 Task: Toggle the show progress.
Action: Mouse moved to (6, 518)
Screenshot: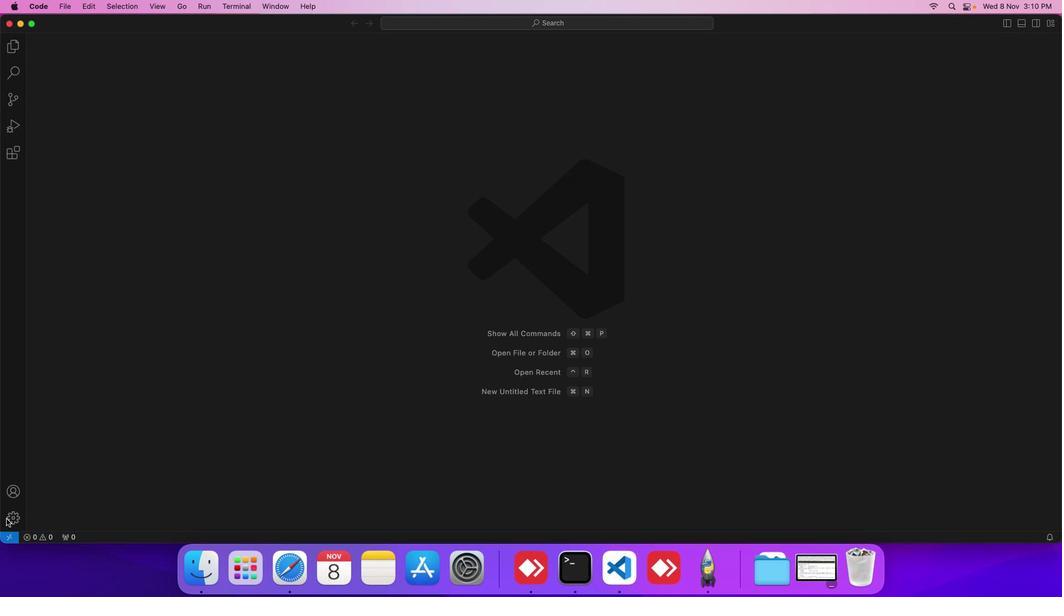 
Action: Mouse pressed left at (6, 518)
Screenshot: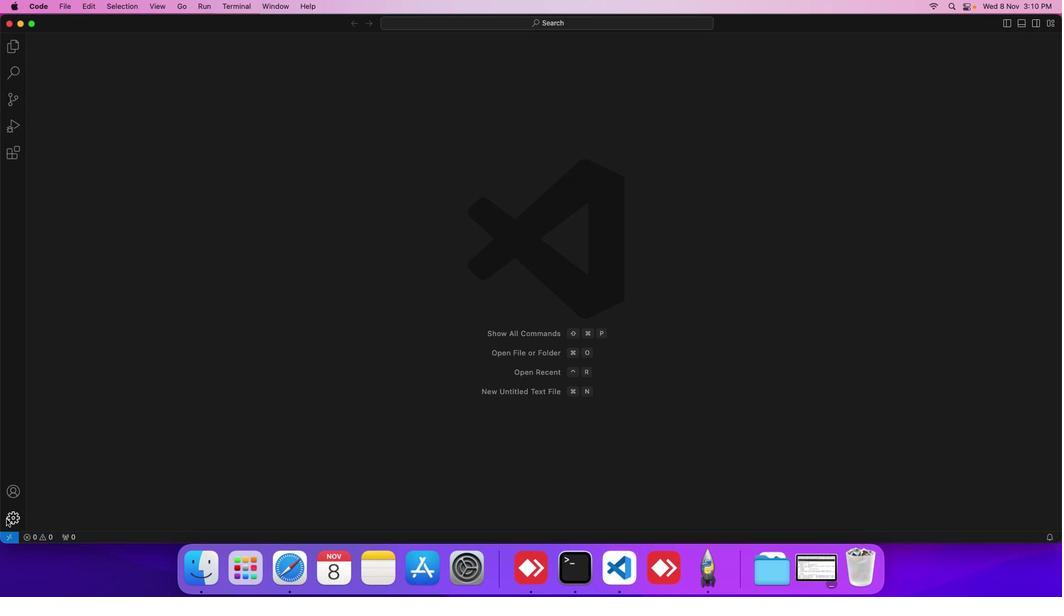 
Action: Mouse moved to (88, 426)
Screenshot: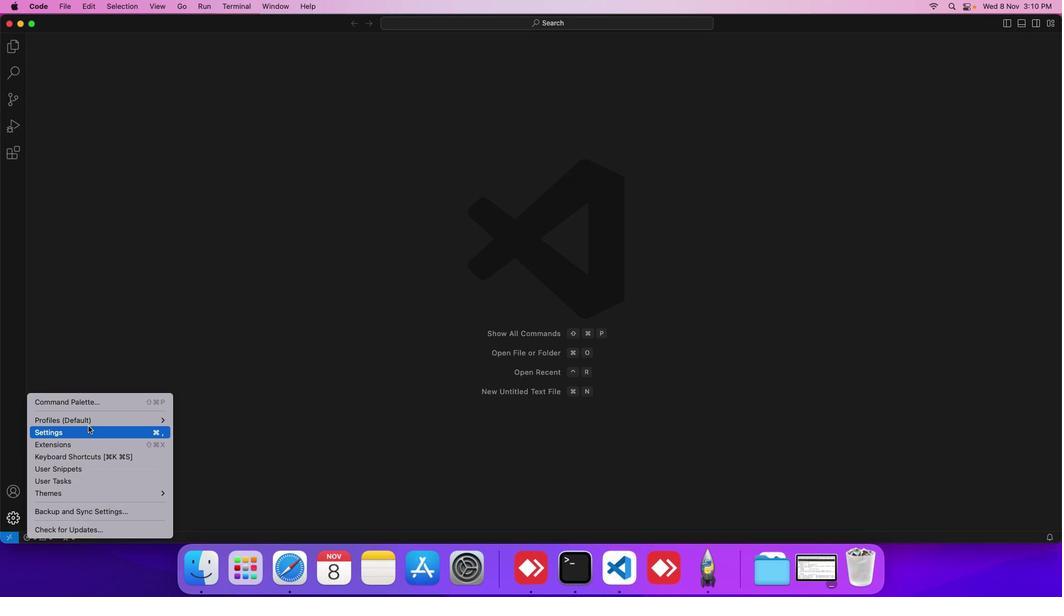
Action: Mouse pressed left at (88, 426)
Screenshot: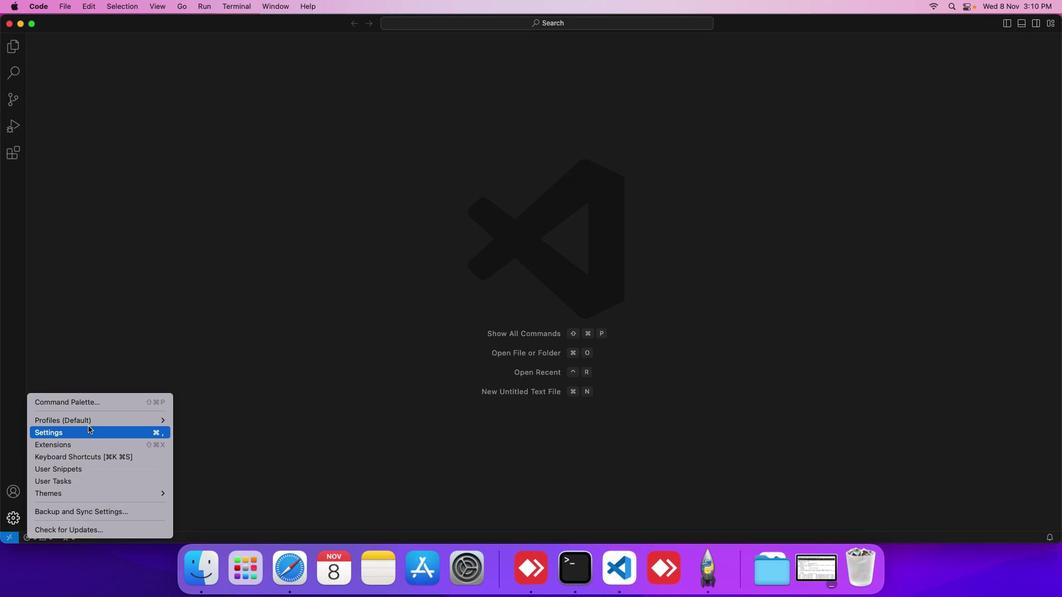 
Action: Mouse moved to (246, 199)
Screenshot: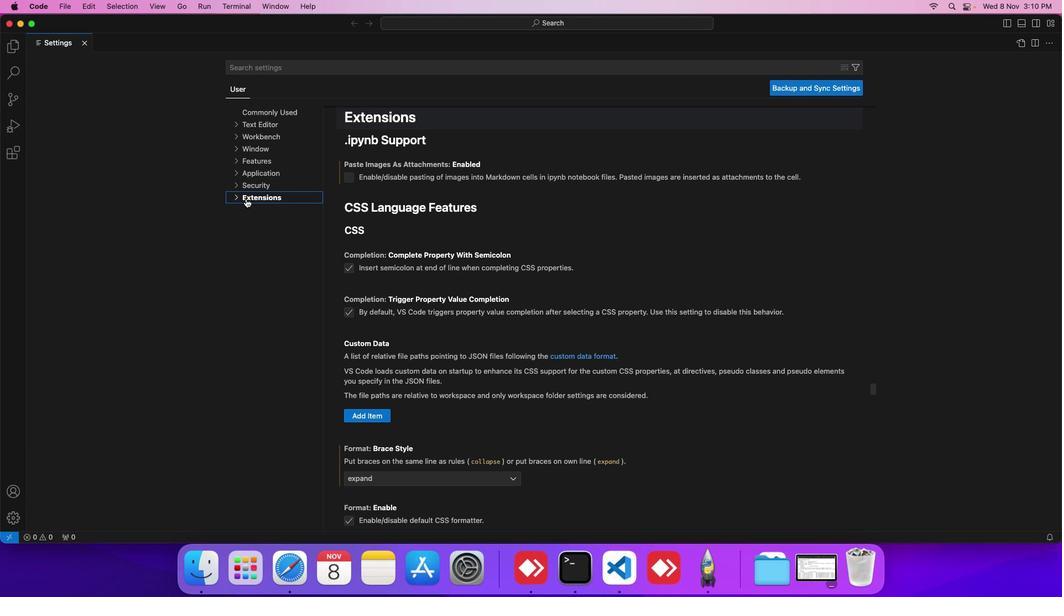 
Action: Mouse pressed left at (246, 199)
Screenshot: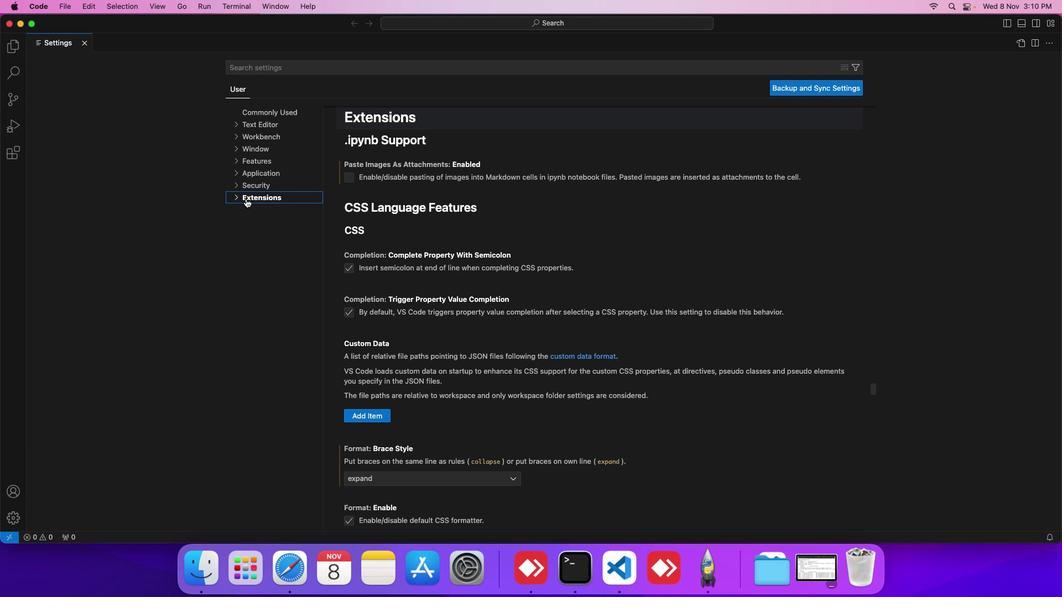 
Action: Mouse moved to (252, 247)
Screenshot: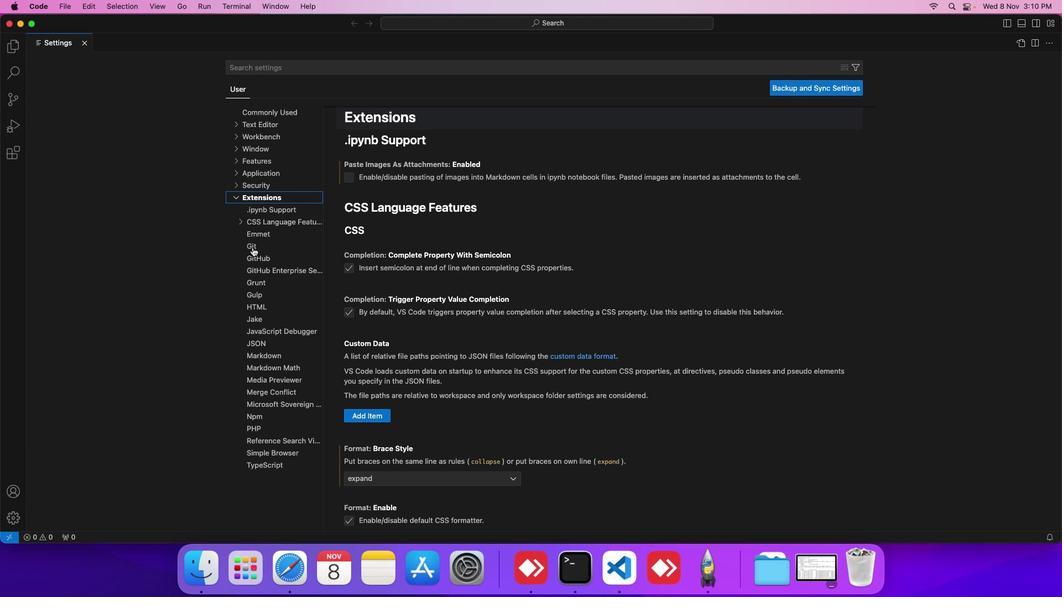 
Action: Mouse pressed left at (252, 247)
Screenshot: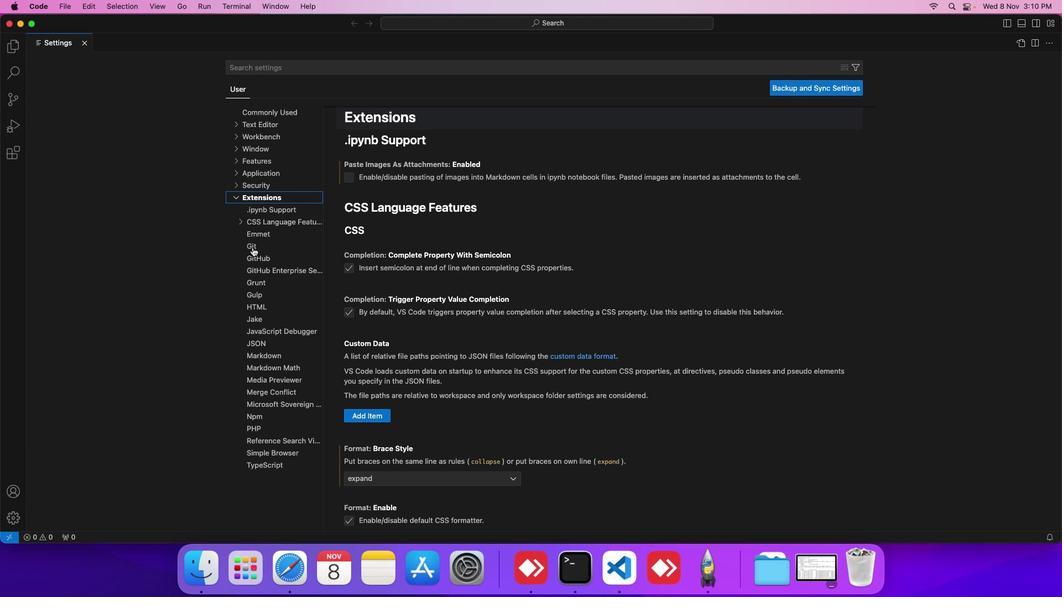 
Action: Mouse moved to (344, 344)
Screenshot: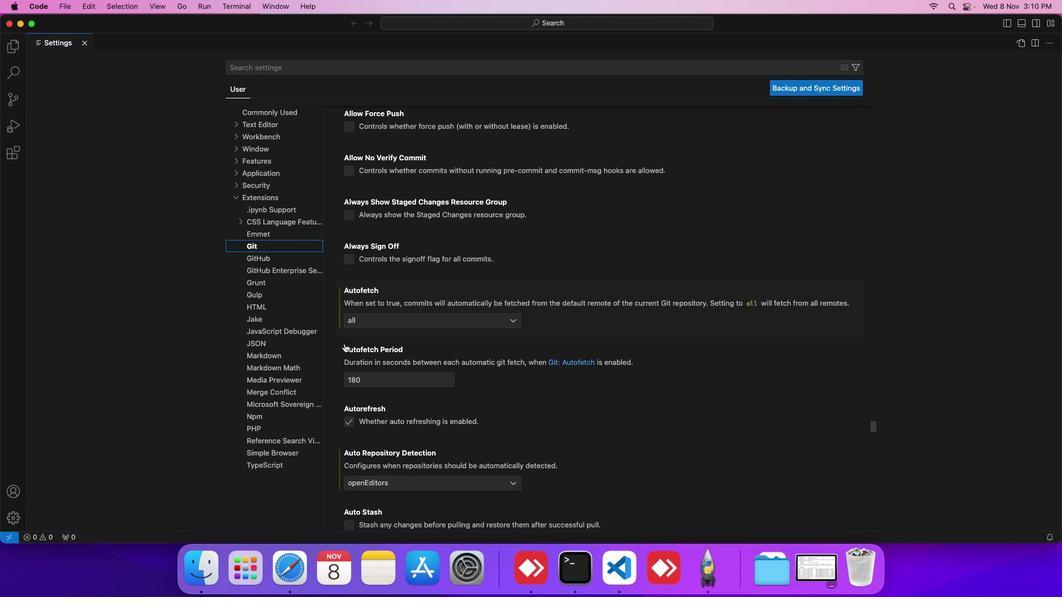 
Action: Mouse scrolled (344, 344) with delta (0, 0)
Screenshot: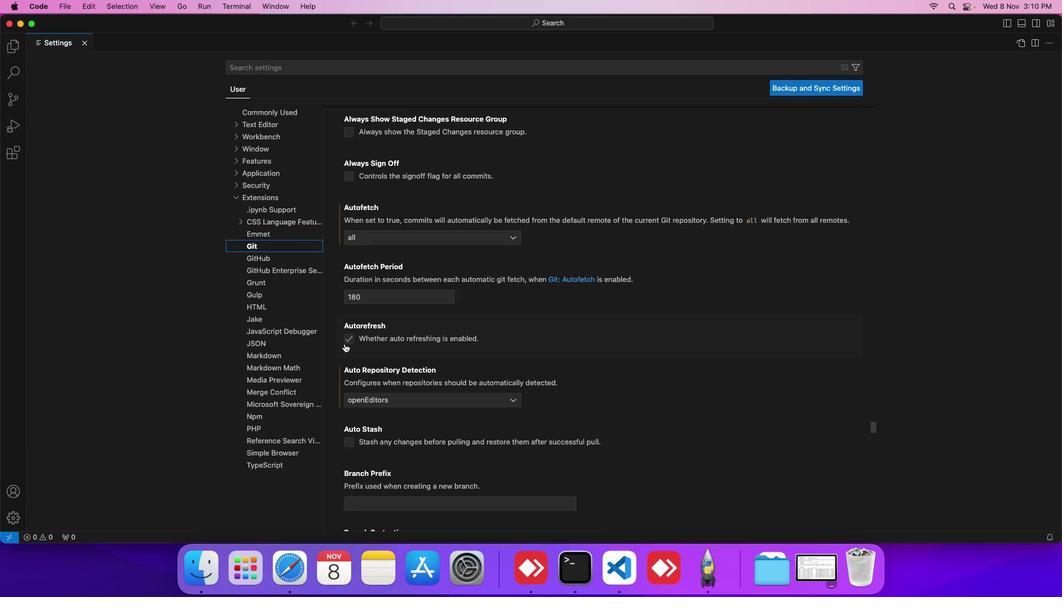 
Action: Mouse scrolled (344, 344) with delta (0, 0)
Screenshot: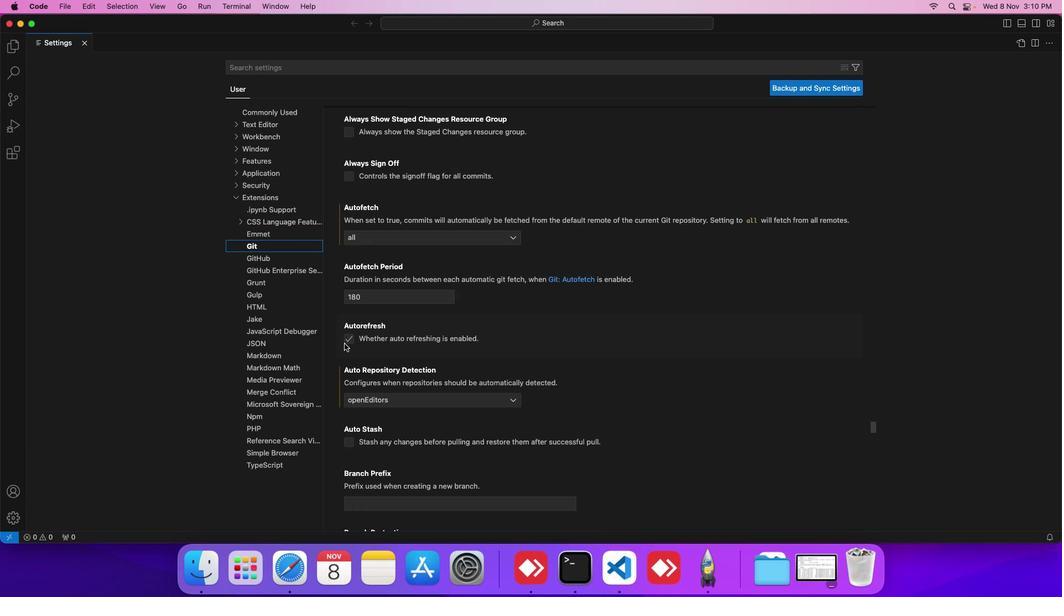 
Action: Mouse scrolled (344, 344) with delta (0, -1)
Screenshot: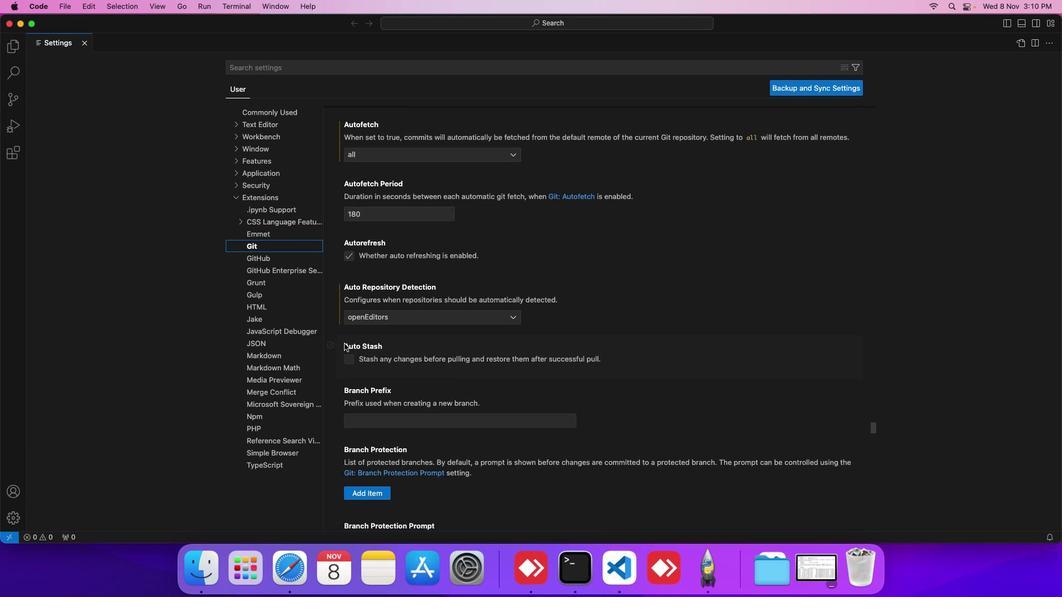 
Action: Mouse scrolled (344, 344) with delta (0, -1)
Screenshot: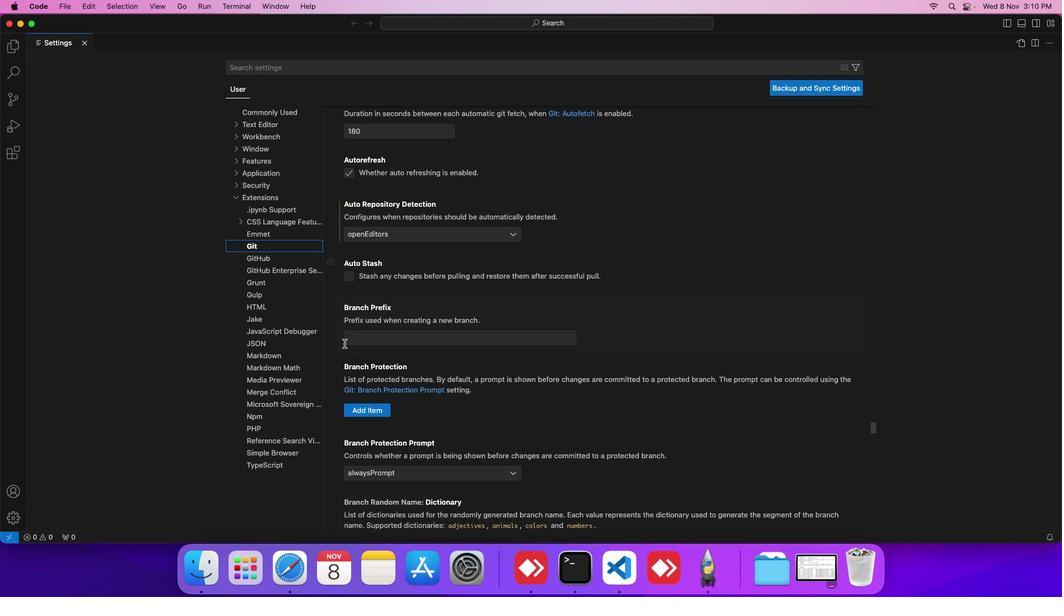 
Action: Mouse scrolled (344, 344) with delta (0, -1)
Screenshot: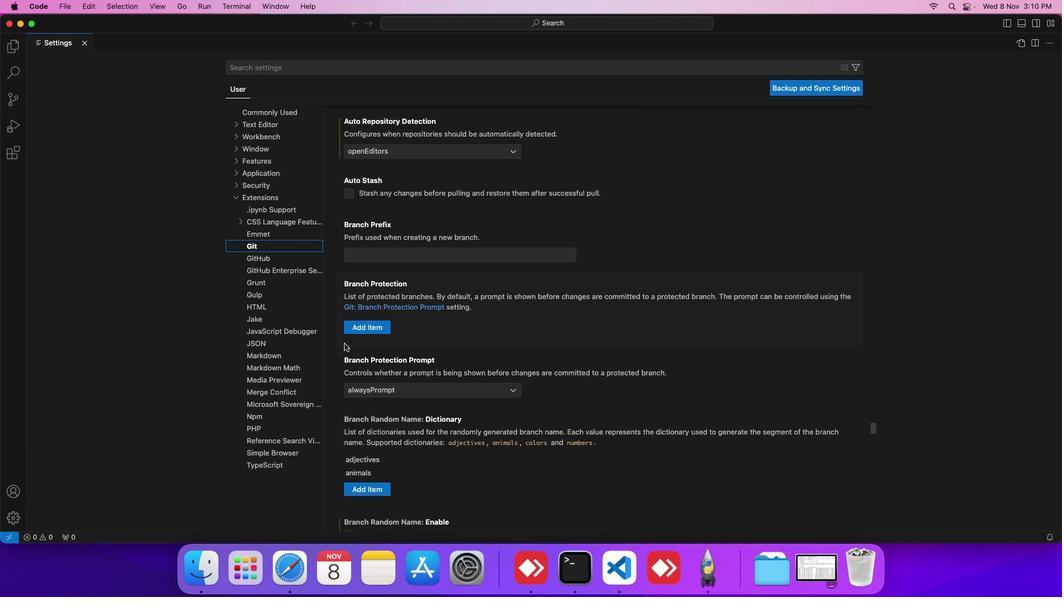 
Action: Mouse scrolled (344, 344) with delta (0, -1)
Screenshot: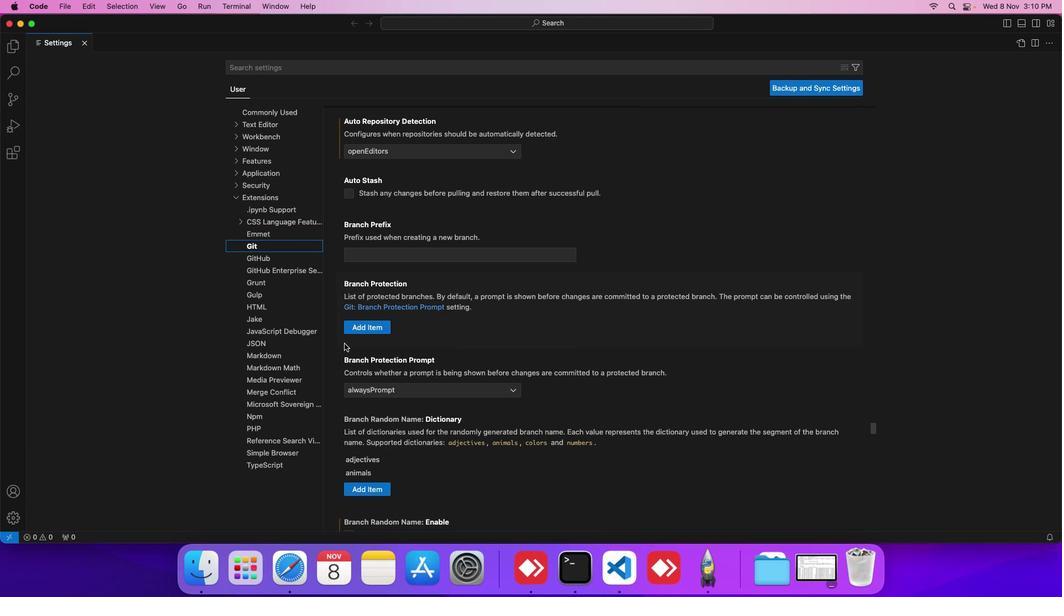 
Action: Mouse scrolled (344, 344) with delta (0, 0)
Screenshot: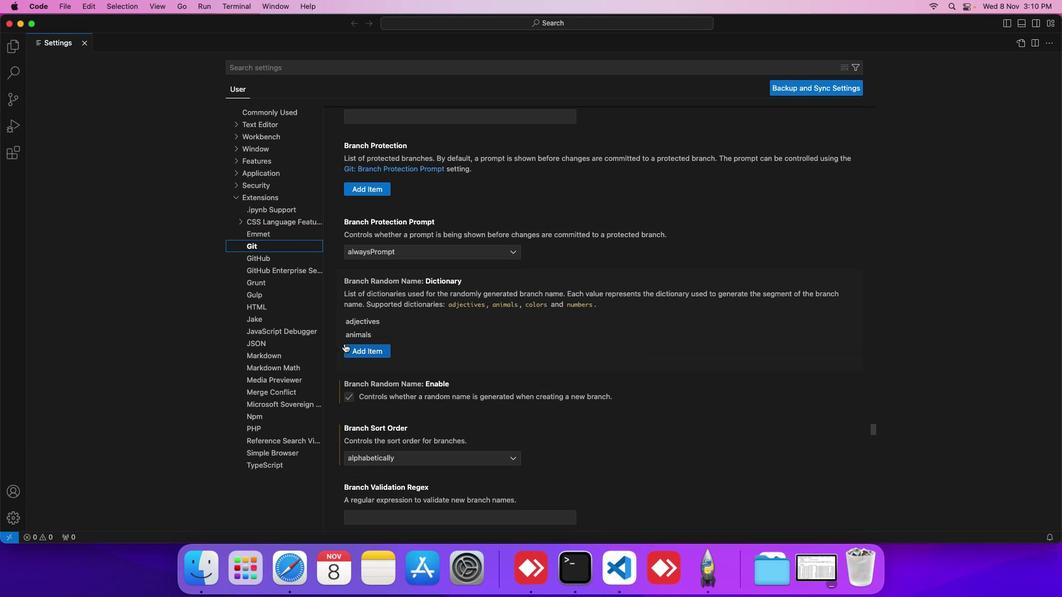 
Action: Mouse scrolled (344, 344) with delta (0, 0)
Screenshot: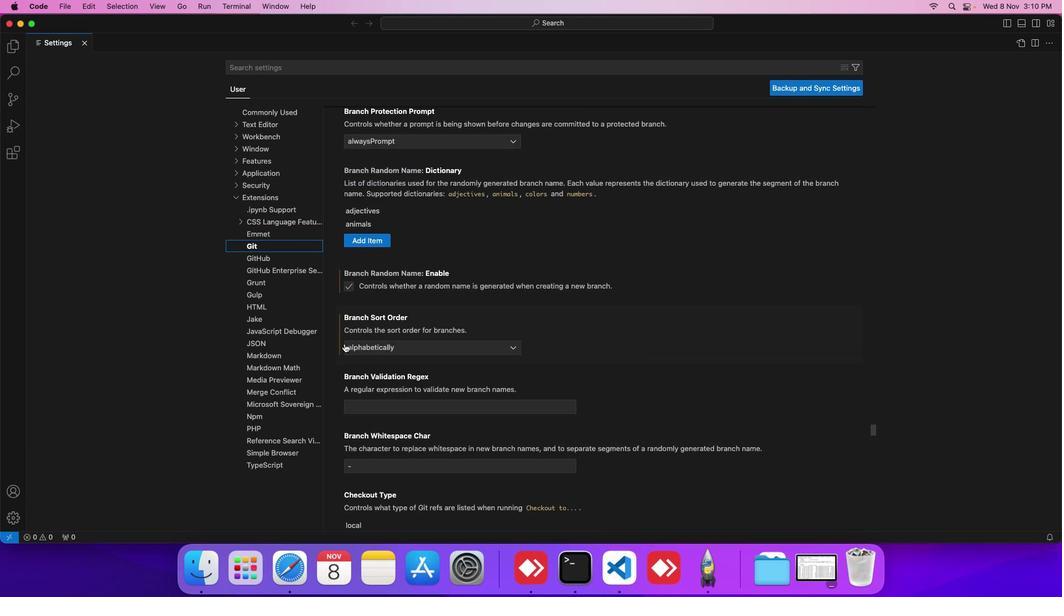 
Action: Mouse scrolled (344, 344) with delta (0, -1)
Screenshot: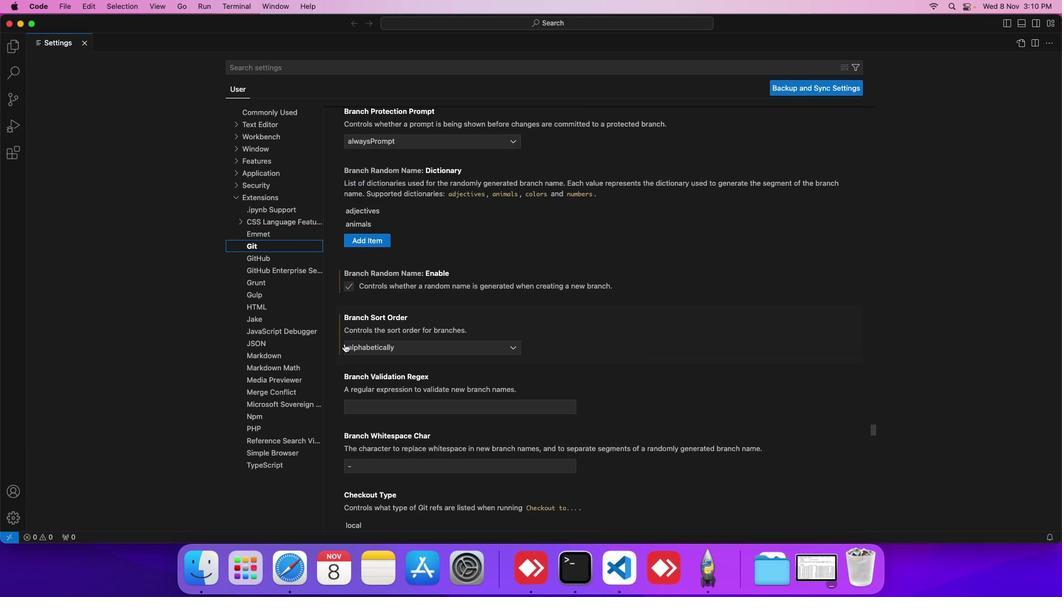 
Action: Mouse scrolled (344, 344) with delta (0, -2)
Screenshot: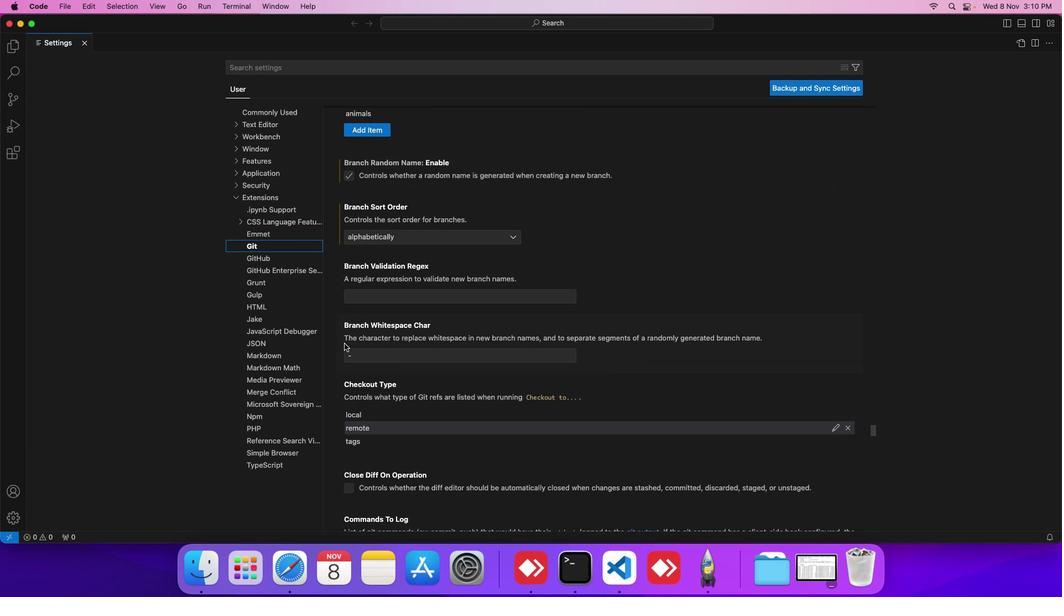 
Action: Mouse scrolled (344, 344) with delta (0, -2)
Screenshot: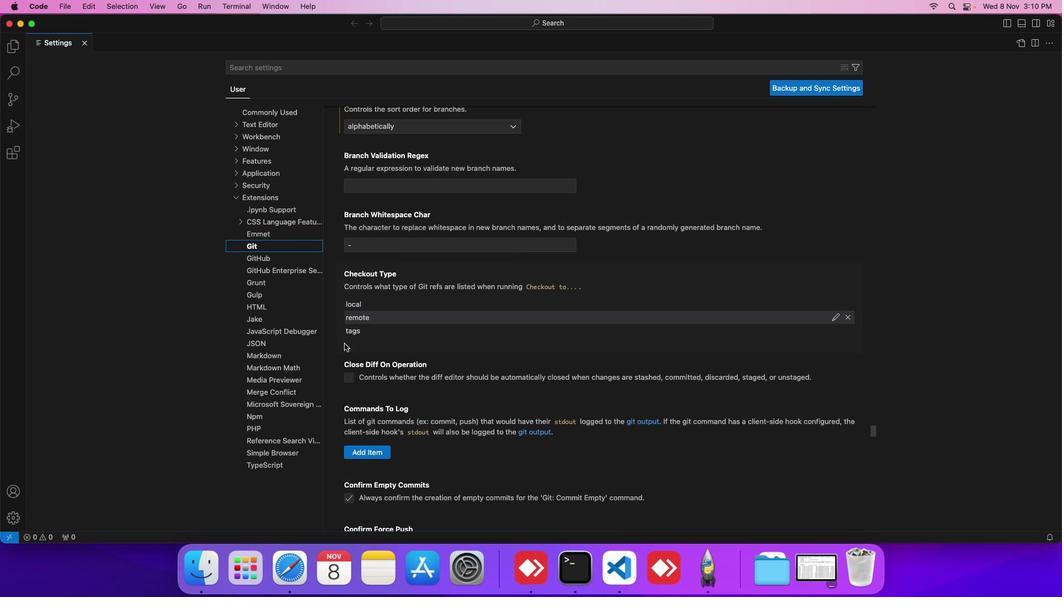 
Action: Mouse scrolled (344, 344) with delta (0, -2)
Screenshot: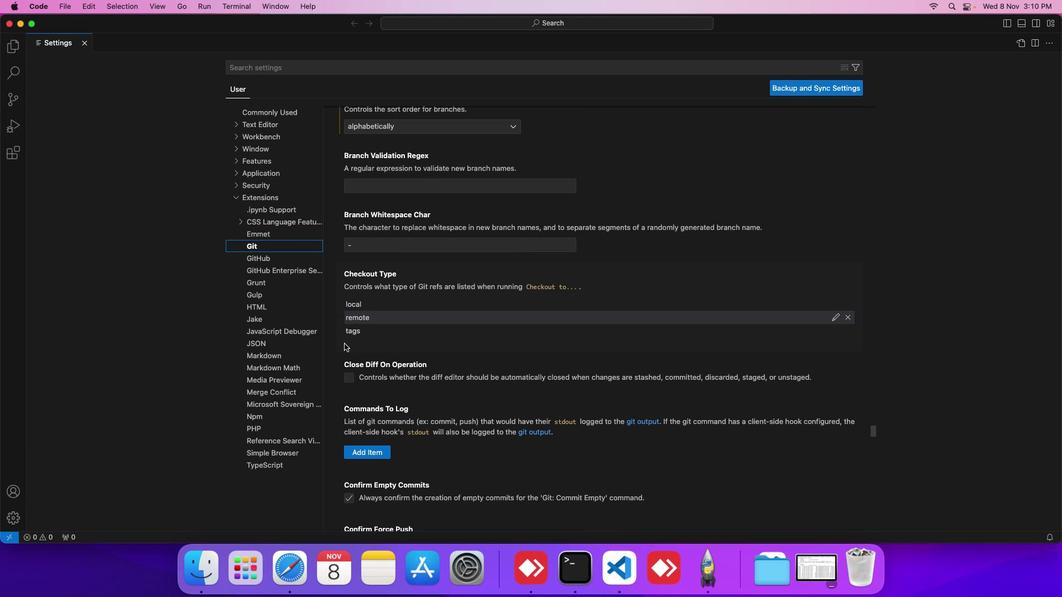 
Action: Mouse scrolled (344, 344) with delta (0, 0)
Screenshot: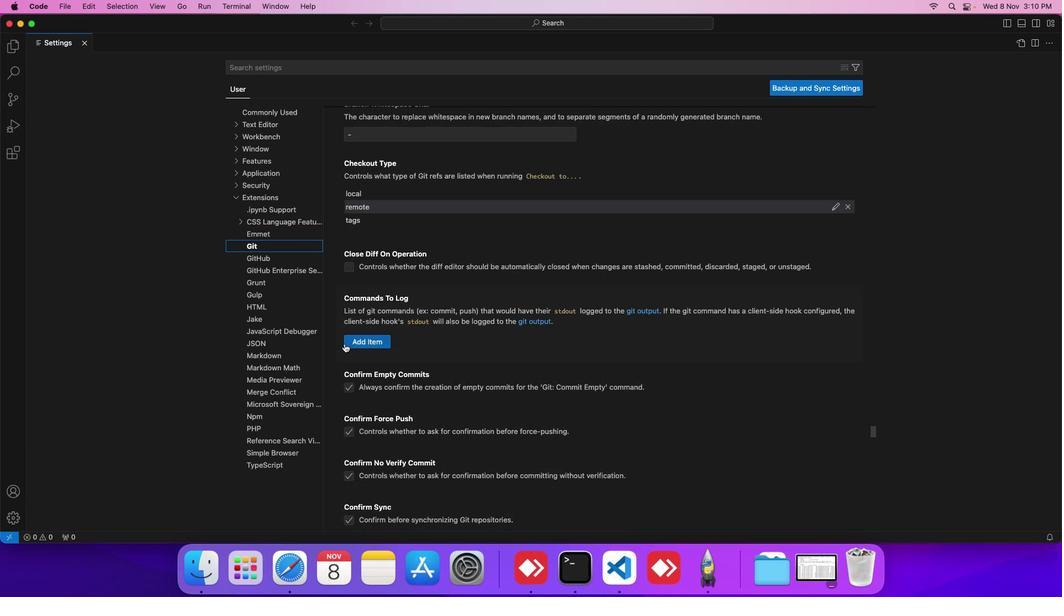 
Action: Mouse scrolled (344, 344) with delta (0, 0)
Screenshot: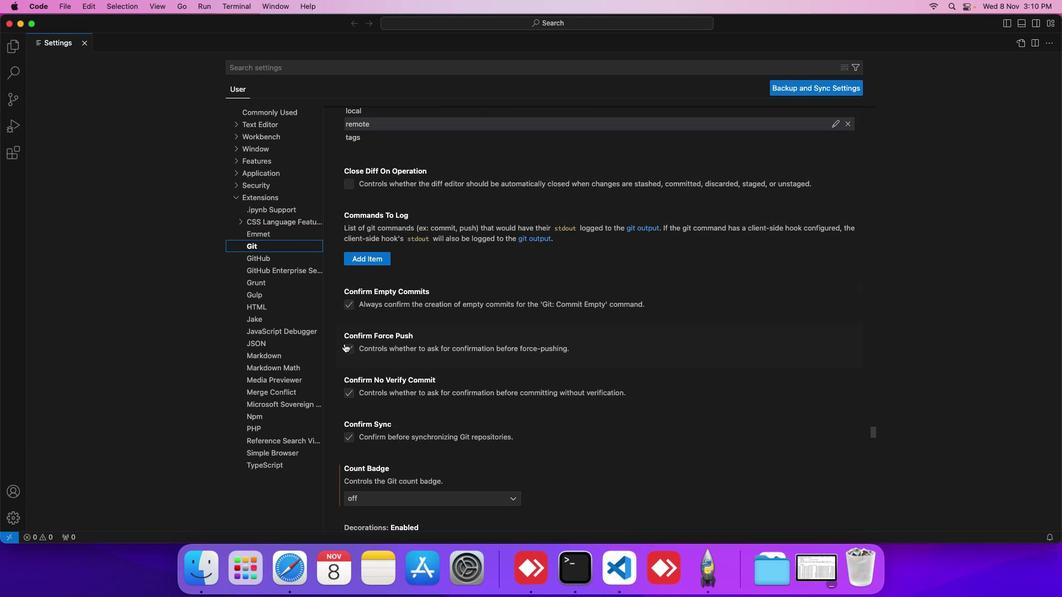 
Action: Mouse scrolled (344, 344) with delta (0, -1)
Screenshot: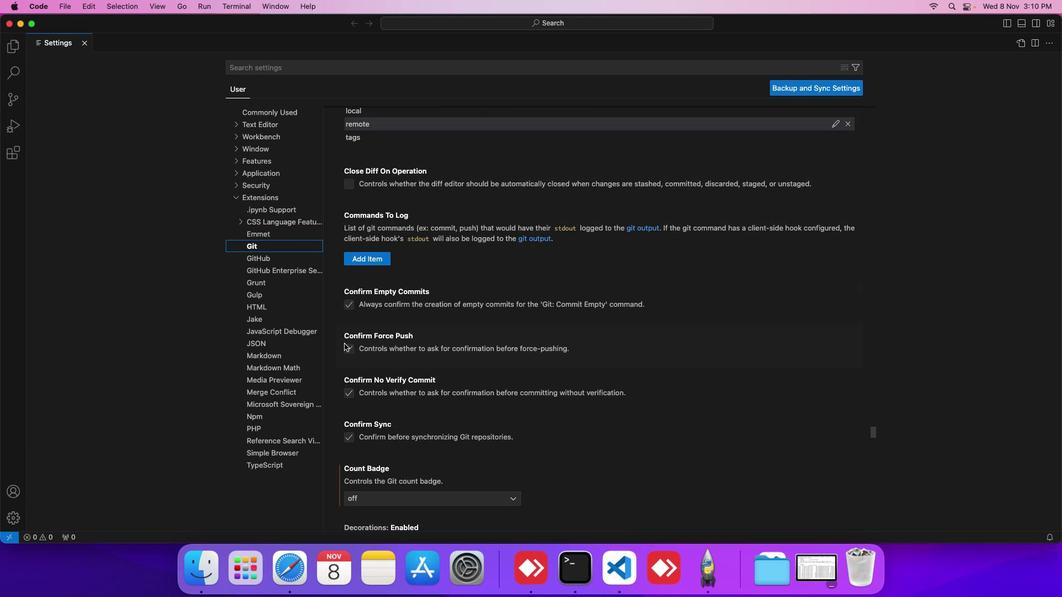 
Action: Mouse scrolled (344, 344) with delta (0, -1)
Screenshot: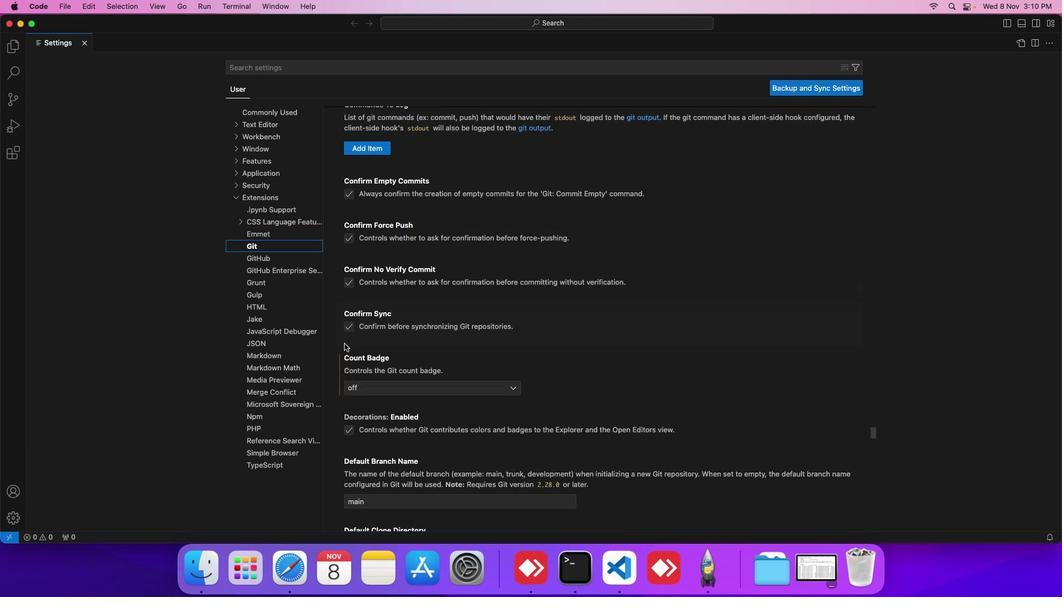 
Action: Mouse scrolled (344, 344) with delta (0, -2)
Screenshot: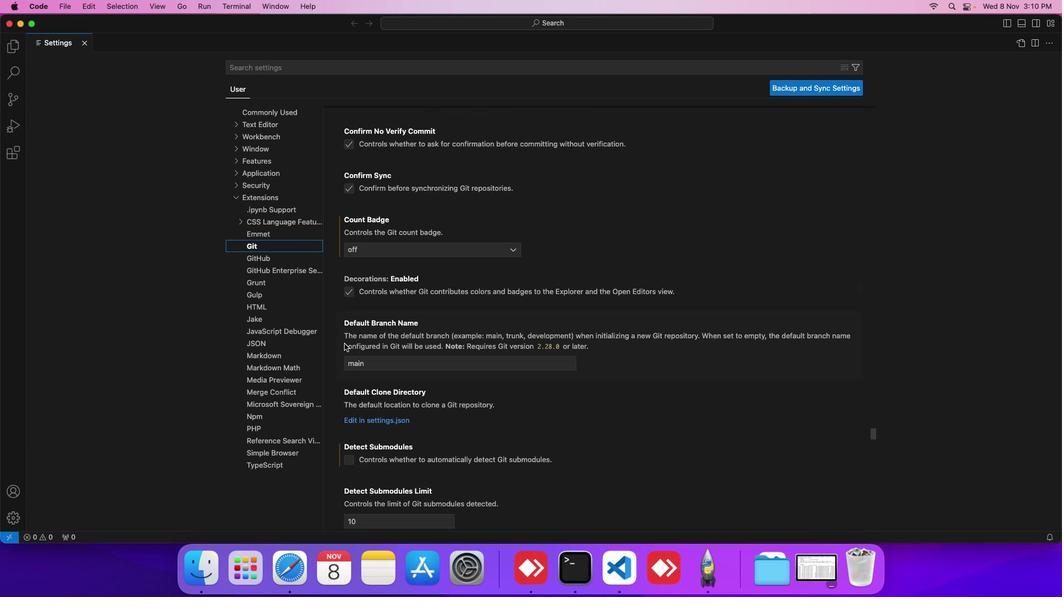 
Action: Mouse scrolled (344, 344) with delta (0, -2)
Screenshot: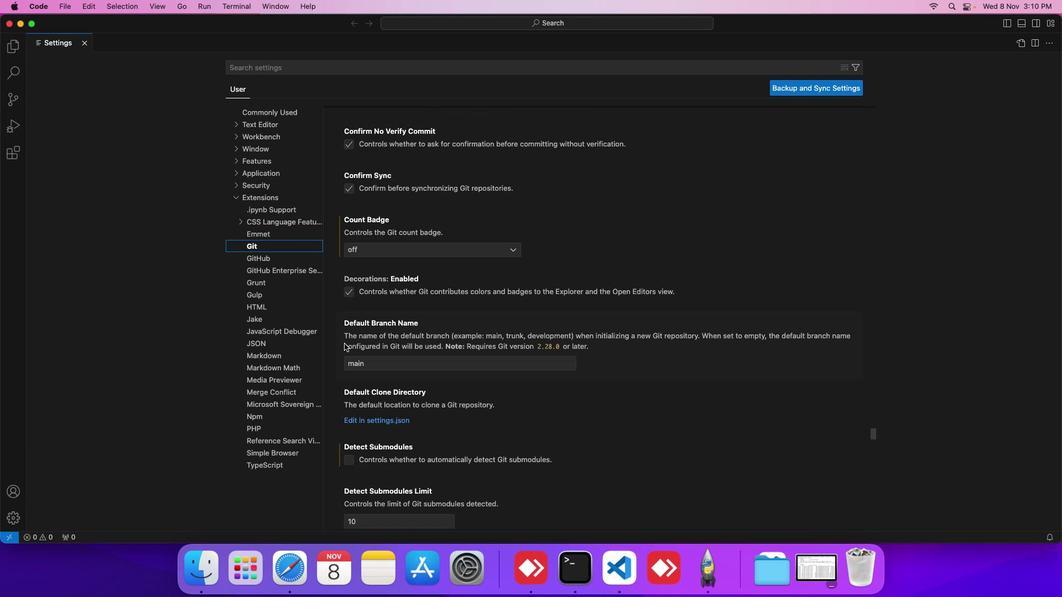 
Action: Mouse scrolled (344, 344) with delta (0, 0)
Screenshot: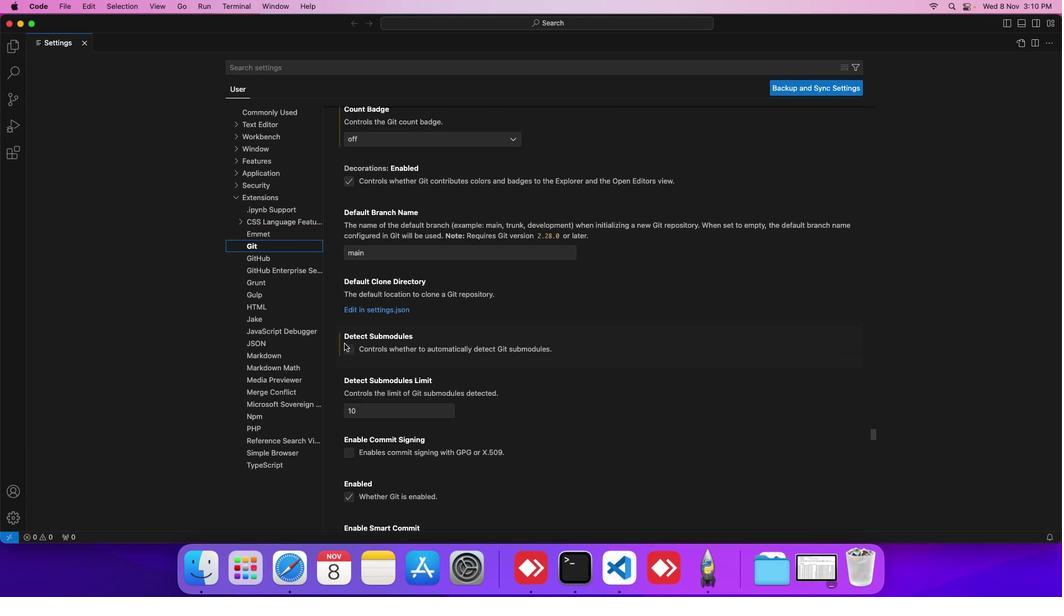 
Action: Mouse scrolled (344, 344) with delta (0, 0)
Screenshot: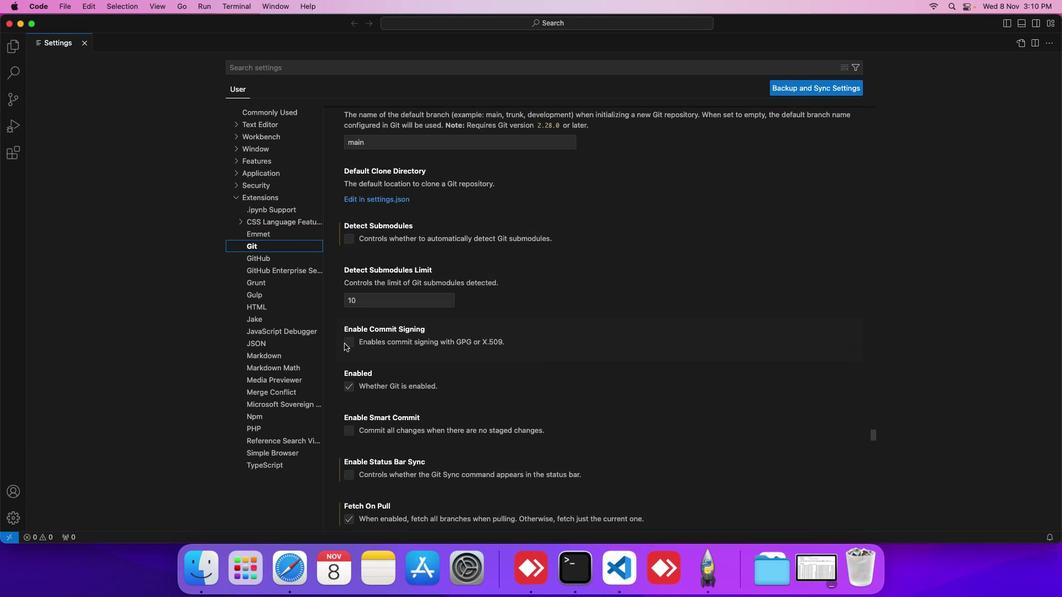 
Action: Mouse scrolled (344, 344) with delta (0, -1)
Screenshot: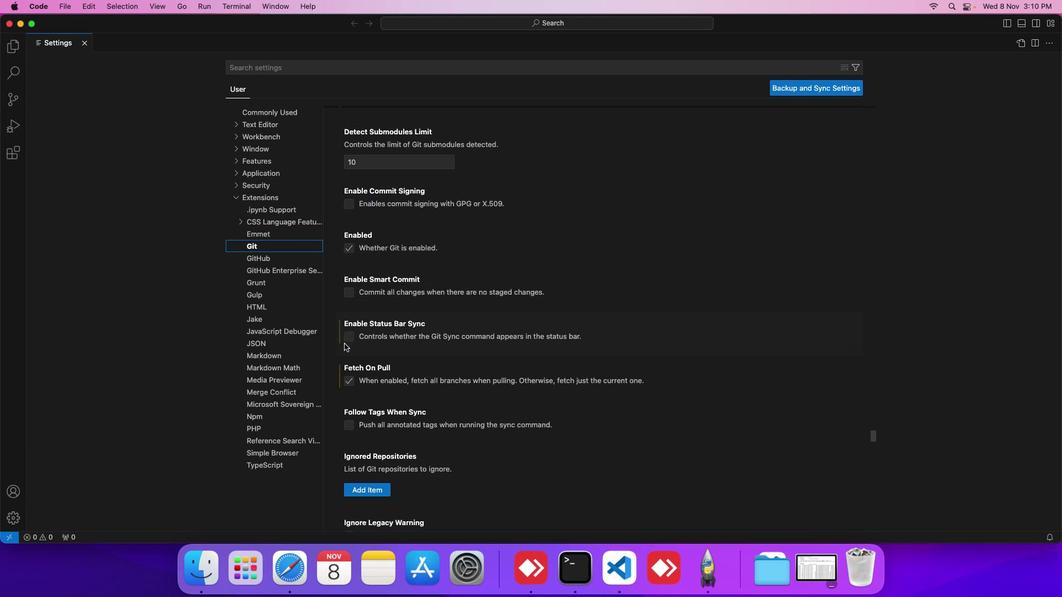 
Action: Mouse scrolled (344, 344) with delta (0, -2)
Screenshot: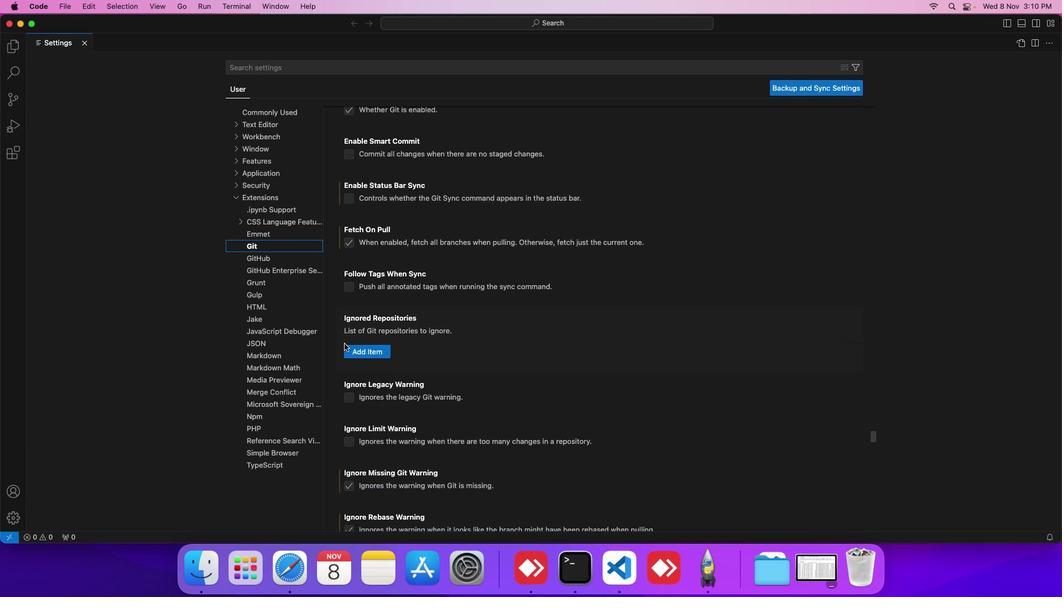 
Action: Mouse scrolled (344, 344) with delta (0, -2)
Screenshot: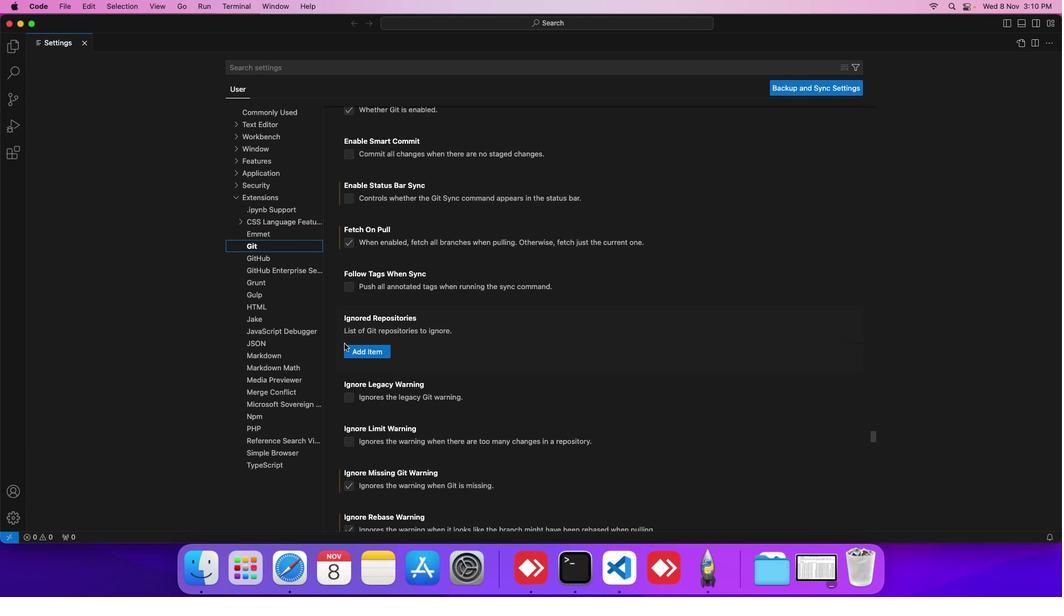
Action: Mouse scrolled (344, 344) with delta (0, -2)
Screenshot: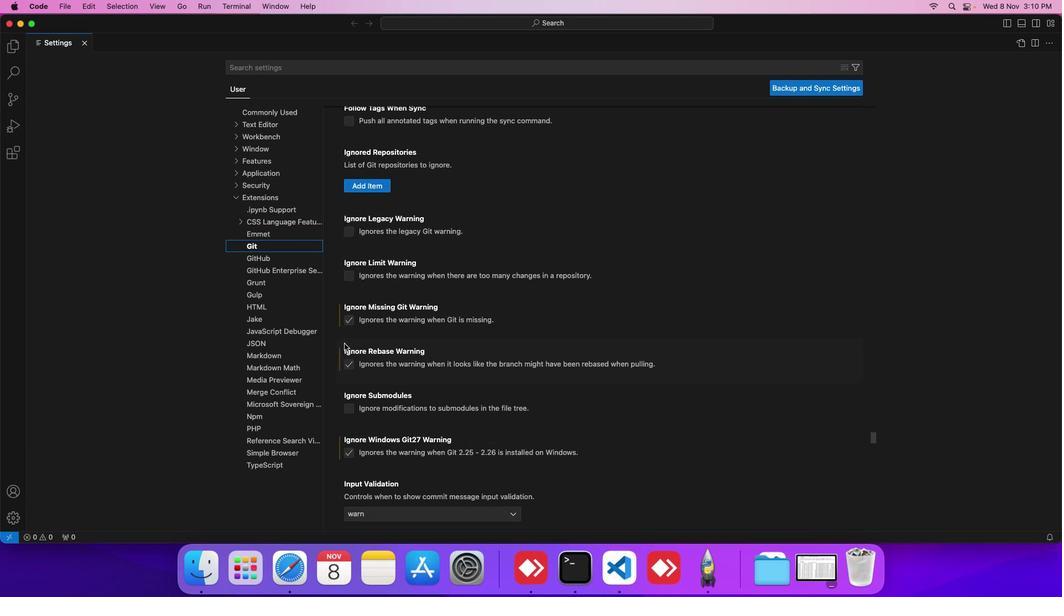 
Action: Mouse scrolled (344, 344) with delta (0, -3)
Screenshot: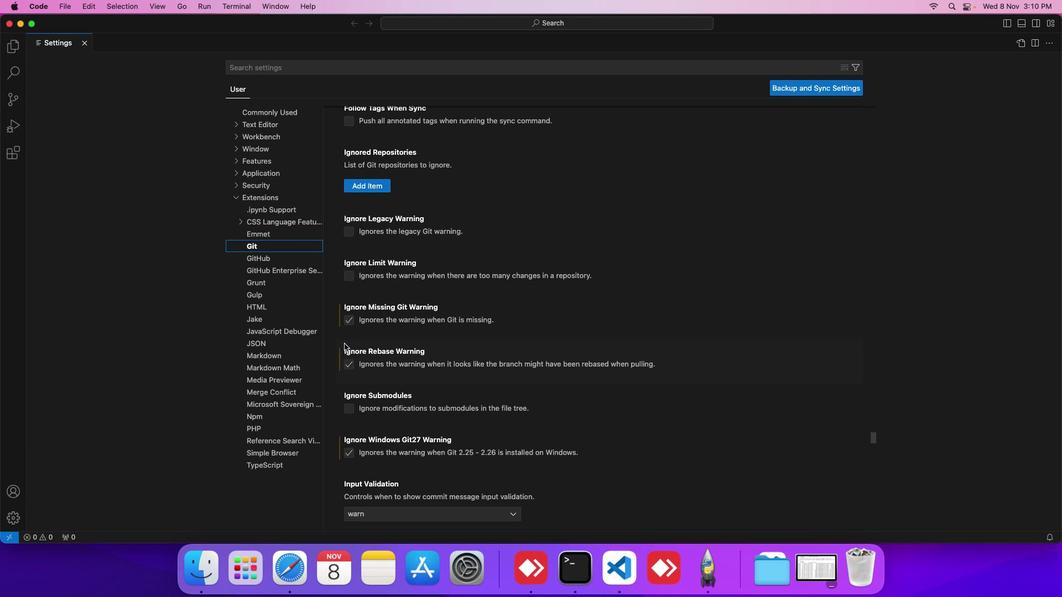 
Action: Mouse scrolled (344, 344) with delta (0, 0)
Screenshot: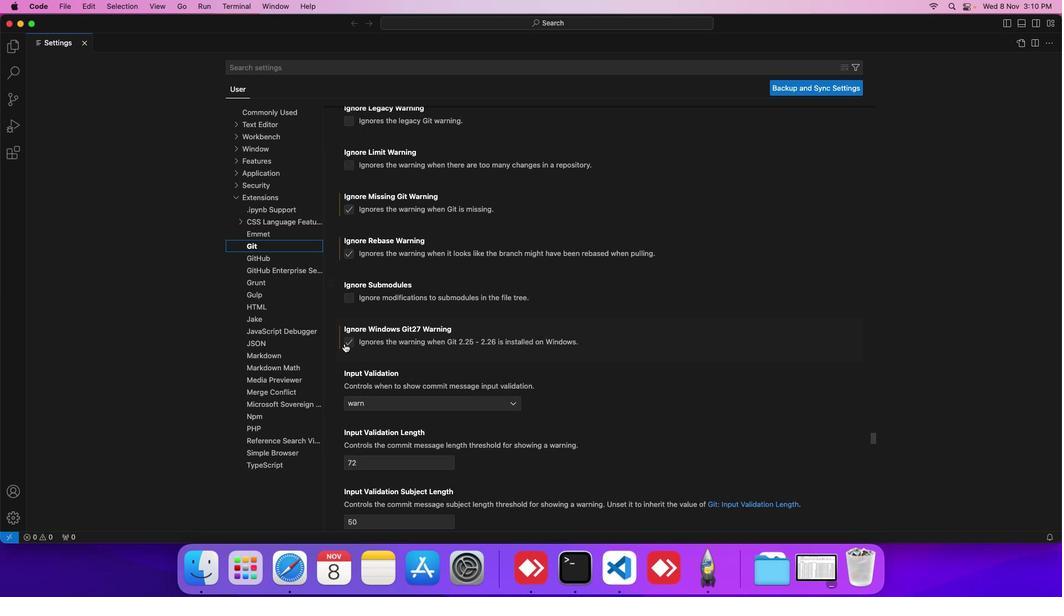 
Action: Mouse scrolled (344, 344) with delta (0, 0)
Screenshot: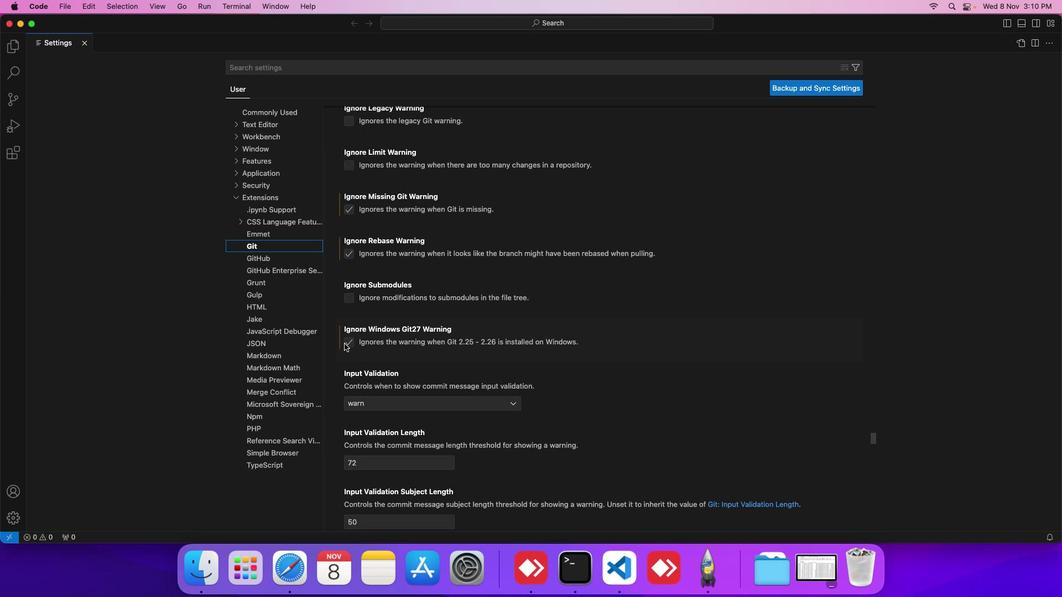 
Action: Mouse scrolled (344, 344) with delta (0, -1)
Screenshot: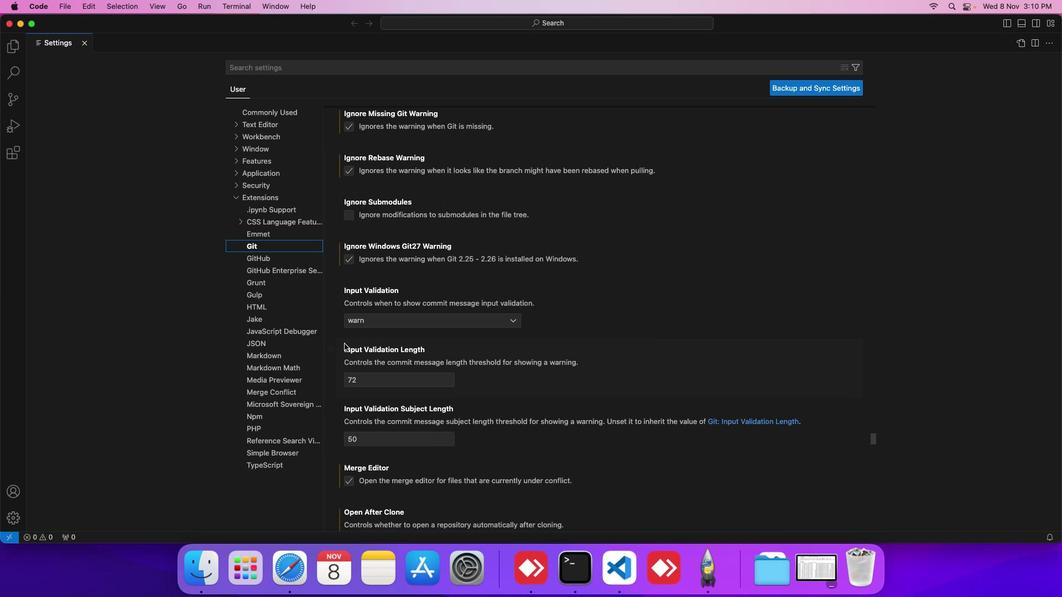 
Action: Mouse scrolled (344, 344) with delta (0, -1)
Screenshot: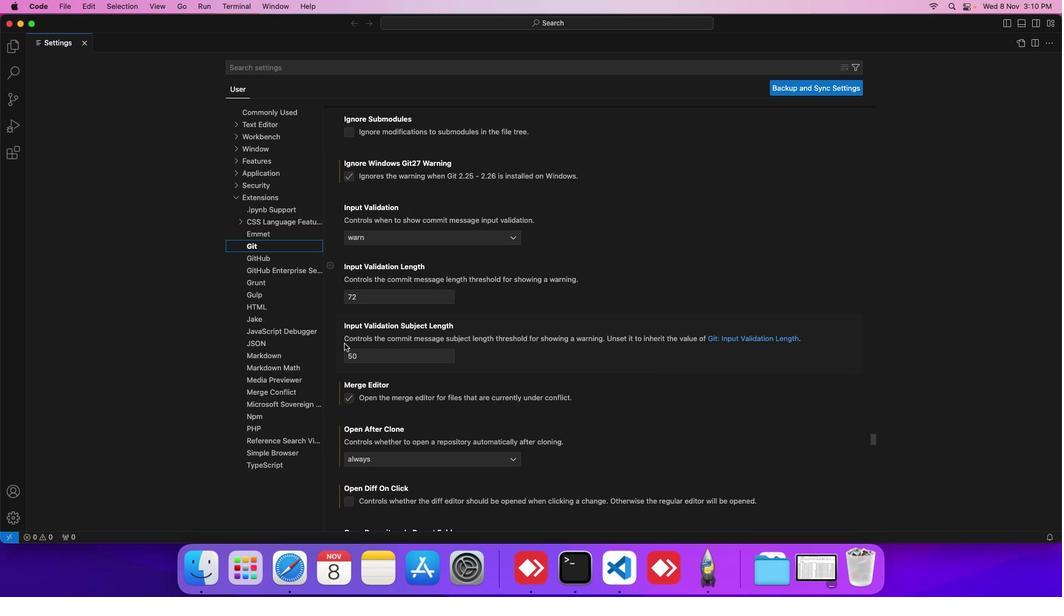 
Action: Mouse scrolled (344, 344) with delta (0, -1)
Screenshot: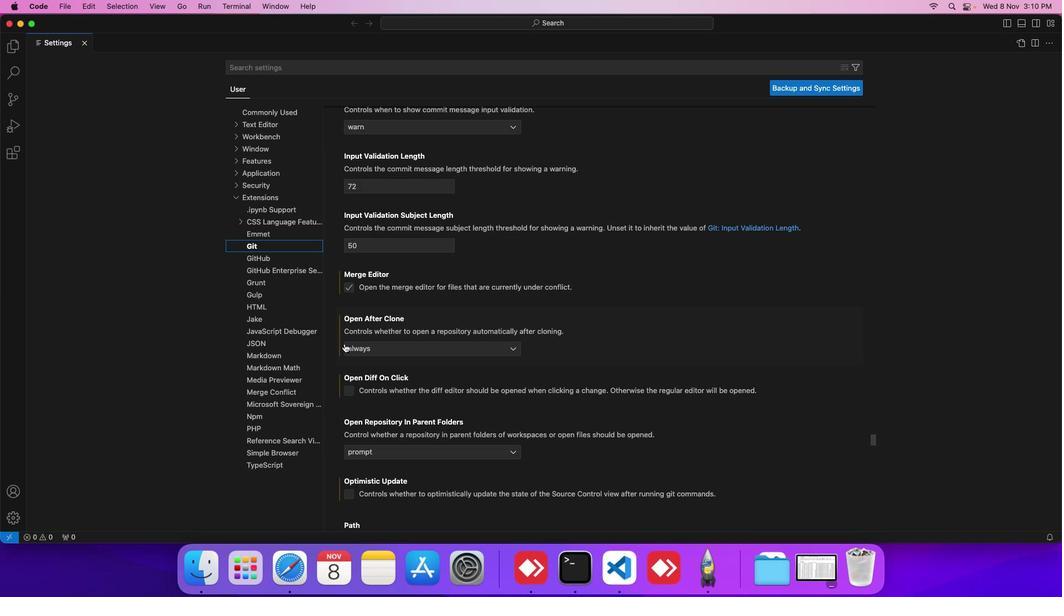 
Action: Mouse scrolled (344, 344) with delta (0, -2)
Screenshot: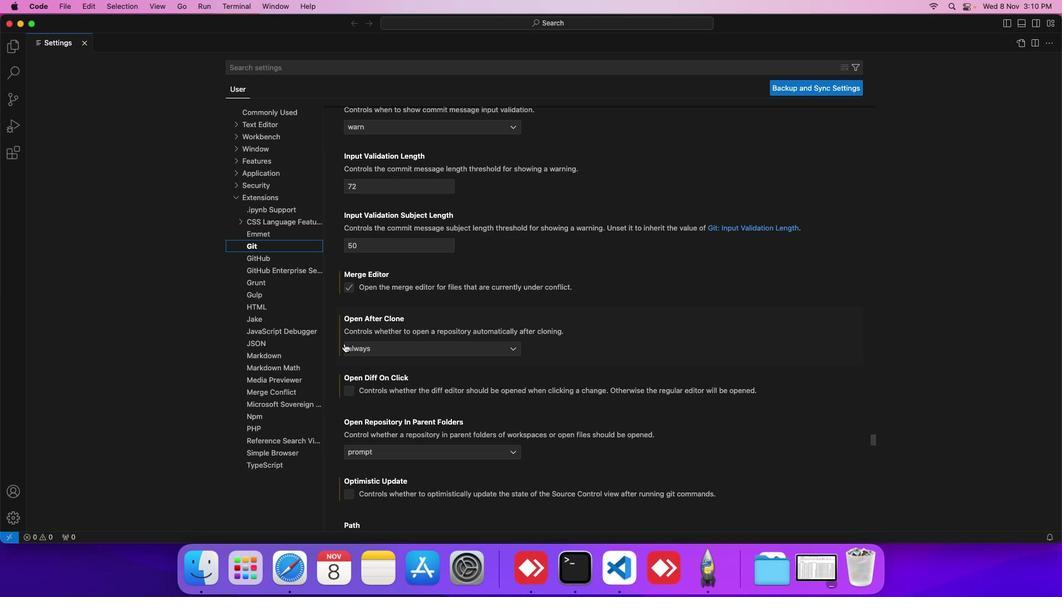 
Action: Mouse scrolled (344, 344) with delta (0, 0)
Screenshot: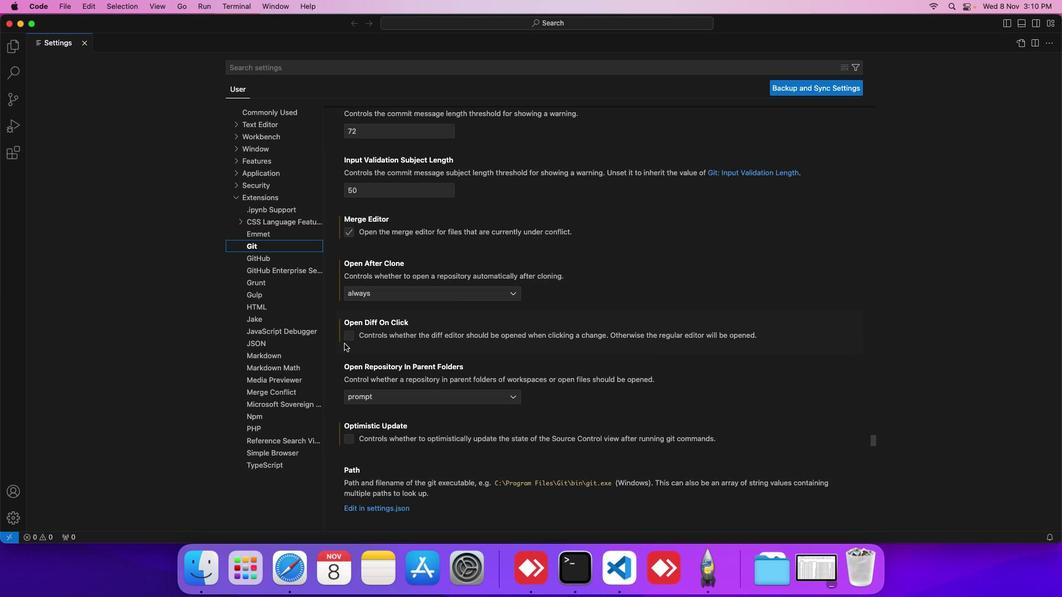 
Action: Mouse scrolled (344, 344) with delta (0, 0)
Screenshot: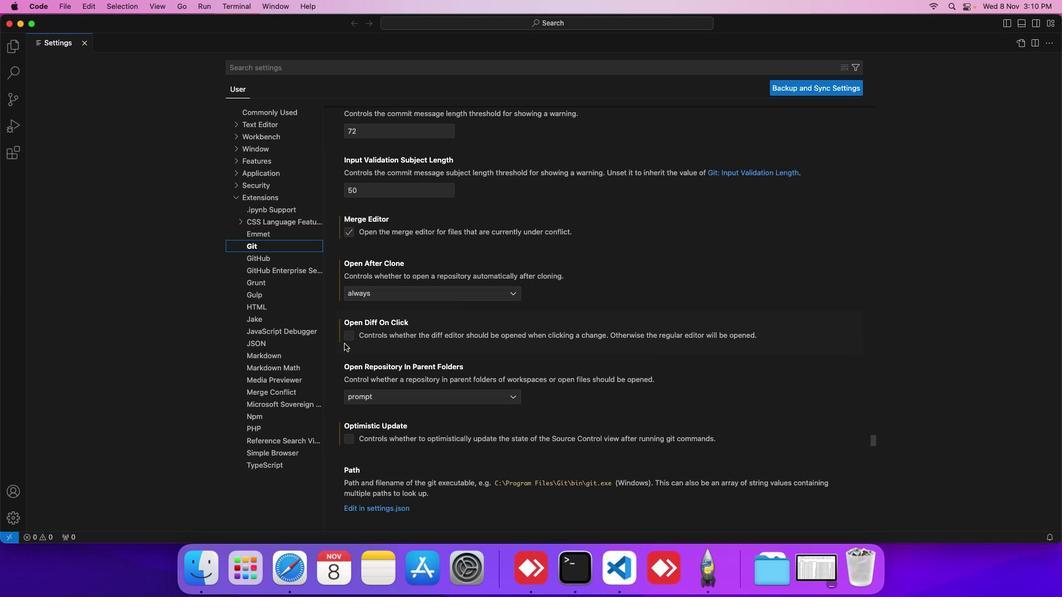 
Action: Mouse scrolled (344, 344) with delta (0, 0)
Screenshot: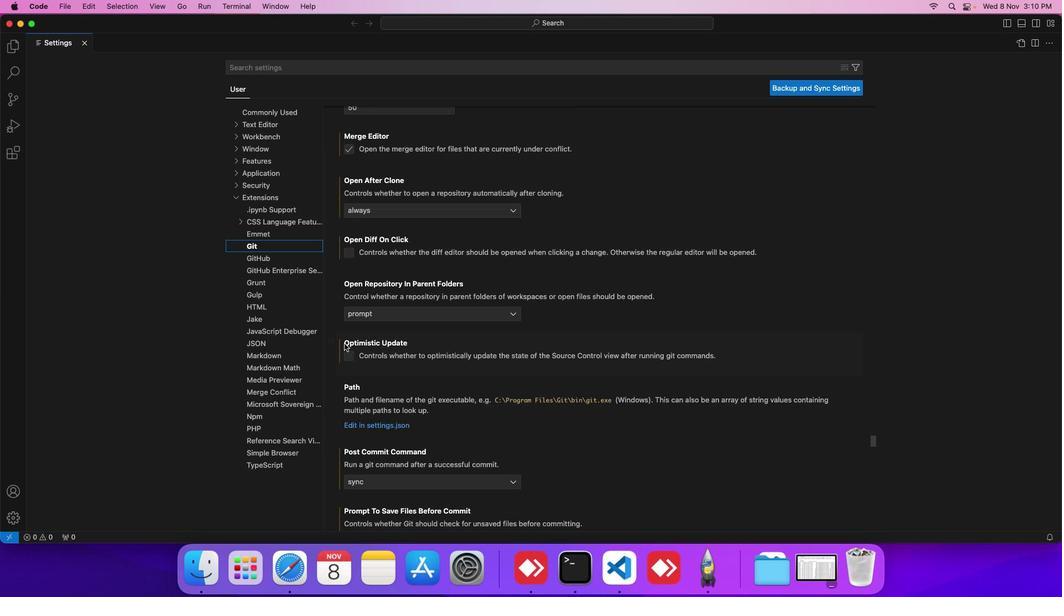 
Action: Mouse scrolled (344, 344) with delta (0, -1)
Screenshot: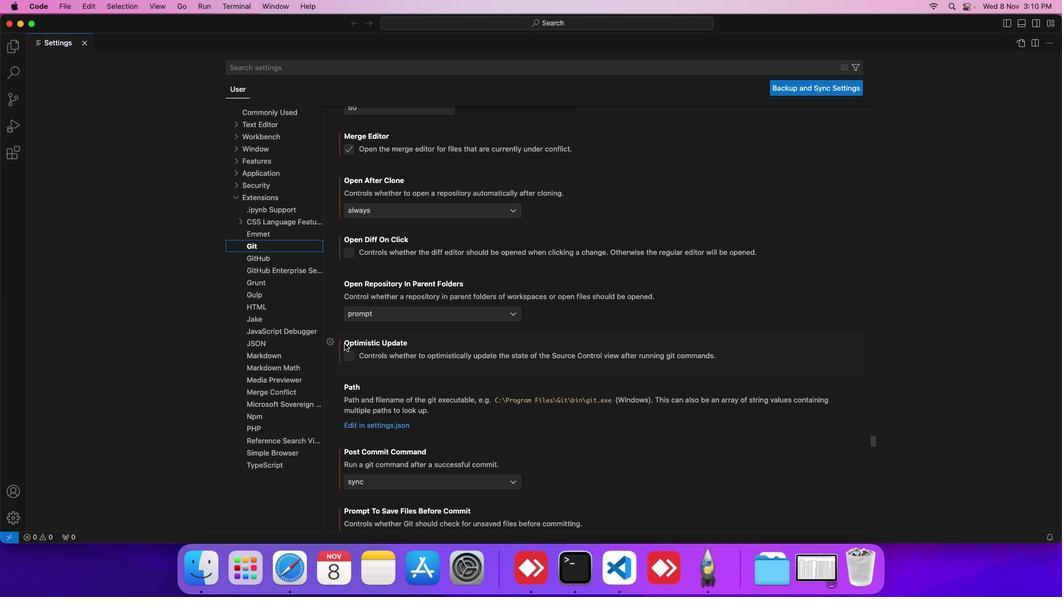 
Action: Mouse scrolled (344, 344) with delta (0, -1)
Screenshot: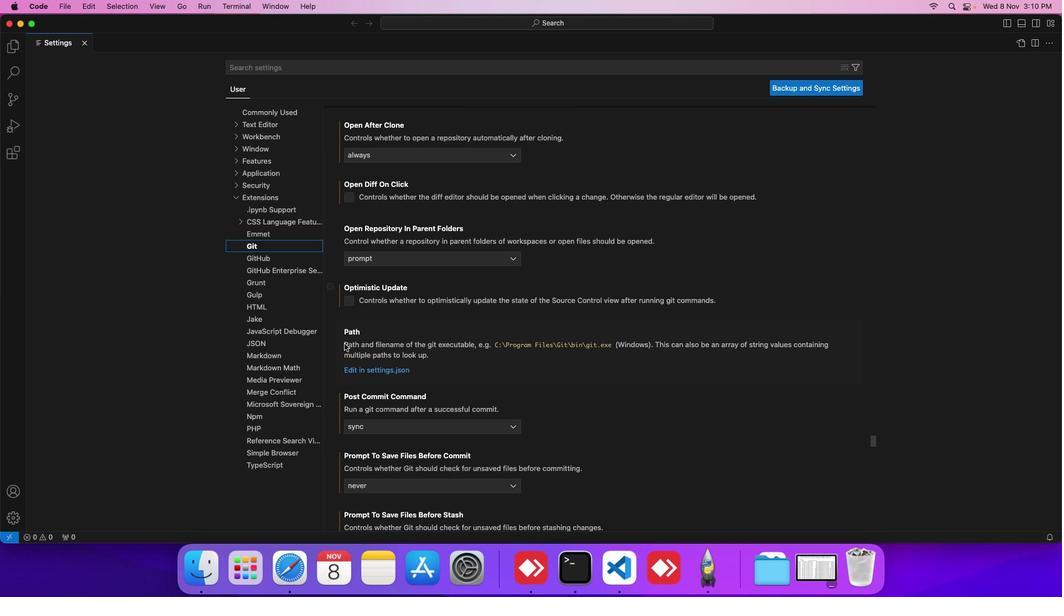 
Action: Mouse scrolled (344, 344) with delta (0, 0)
Screenshot: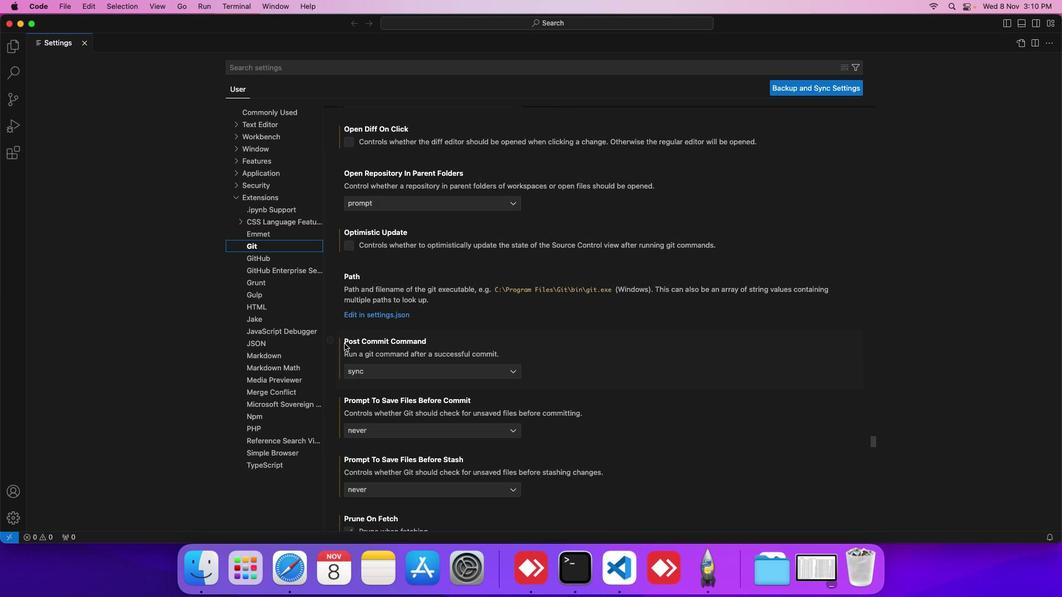 
Action: Mouse scrolled (344, 344) with delta (0, 0)
Screenshot: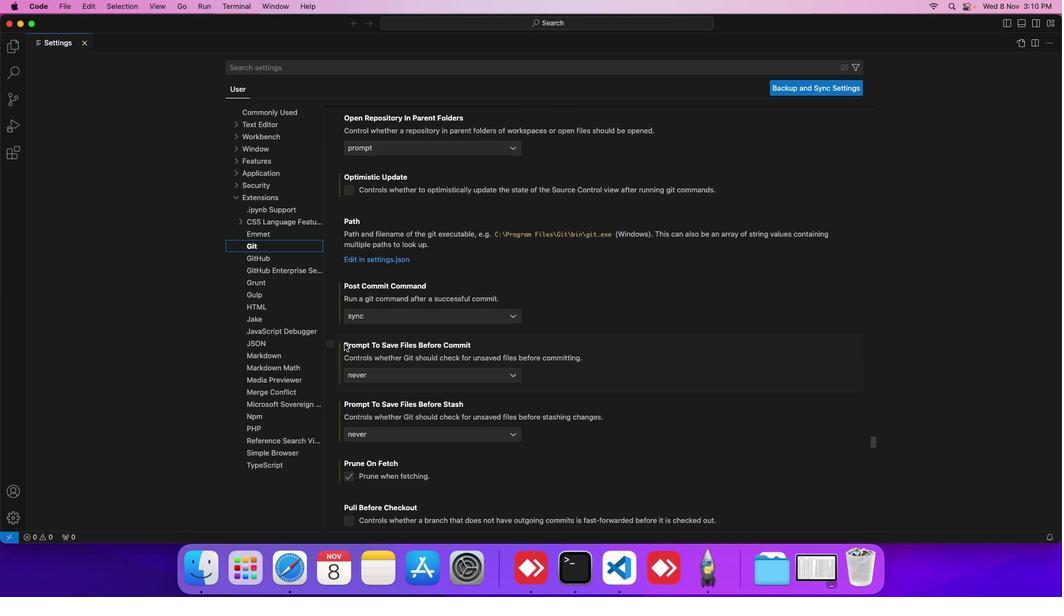 
Action: Mouse scrolled (344, 344) with delta (0, -1)
Screenshot: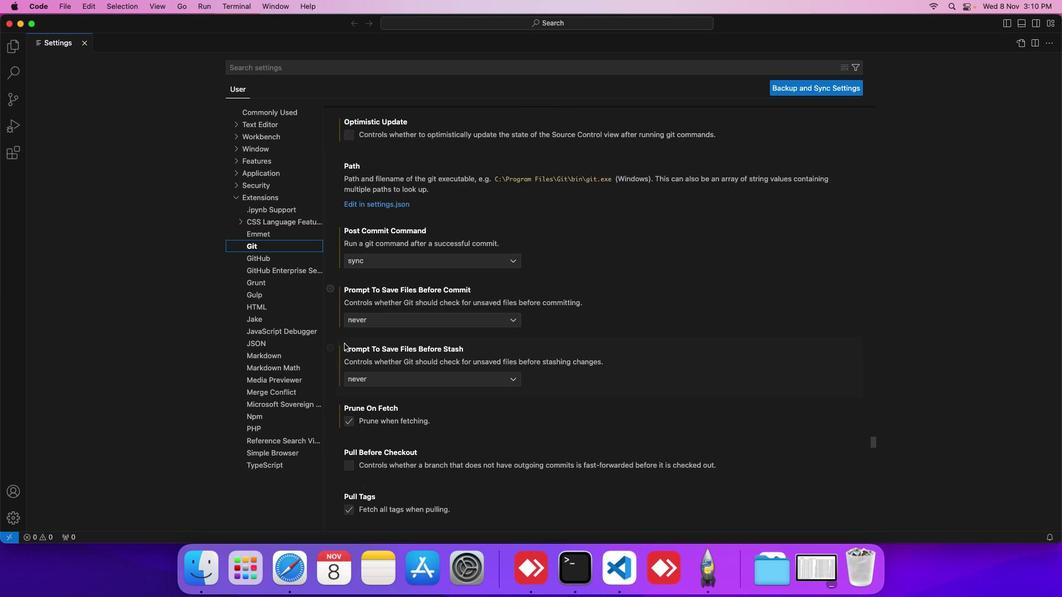 
Action: Mouse scrolled (344, 344) with delta (0, -1)
Screenshot: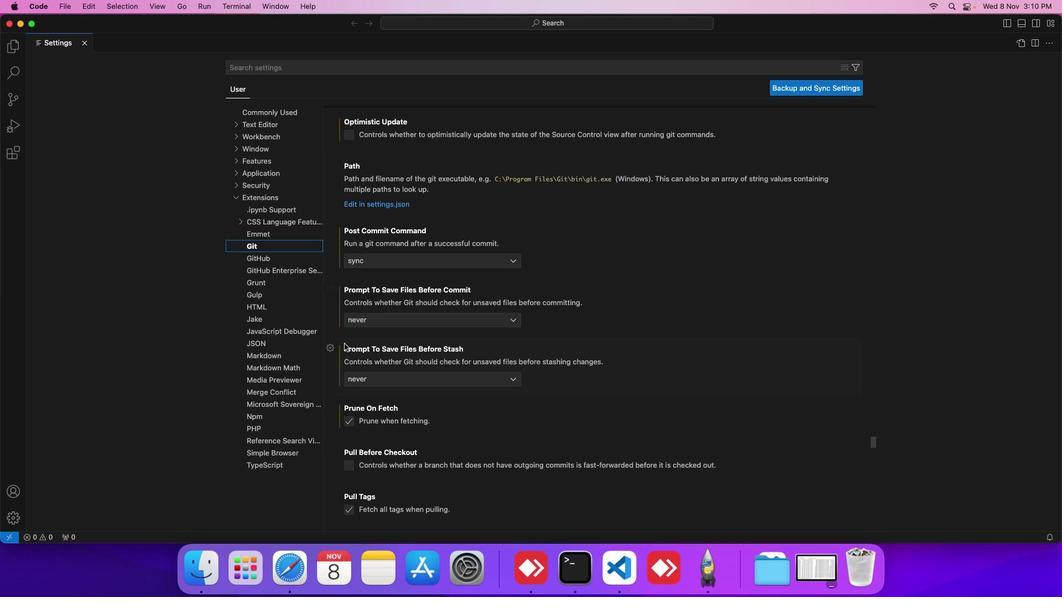 
Action: Mouse scrolled (344, 344) with delta (0, -1)
Screenshot: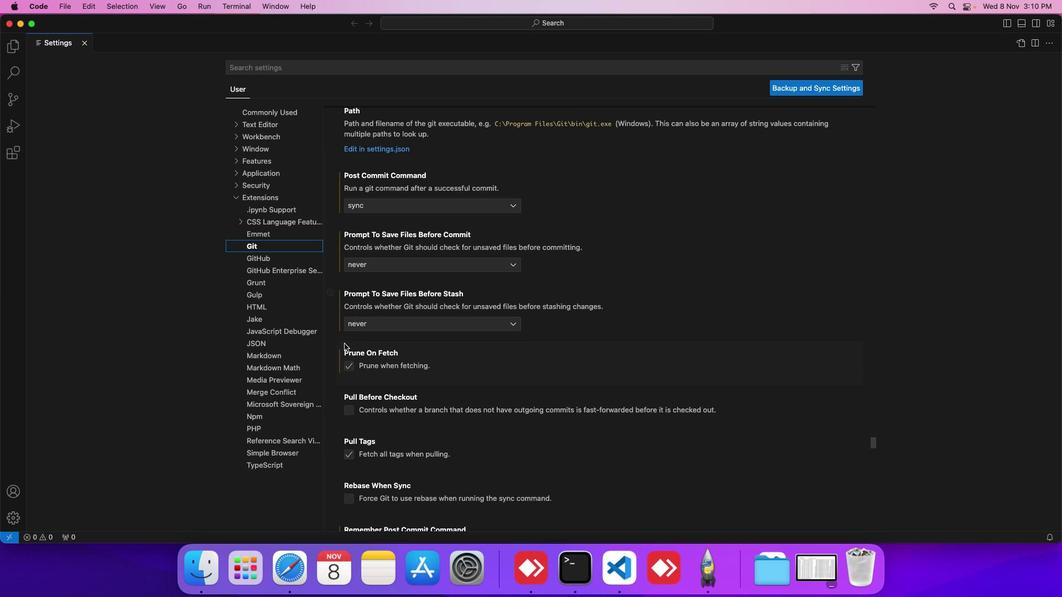 
Action: Mouse scrolled (344, 344) with delta (0, 0)
Screenshot: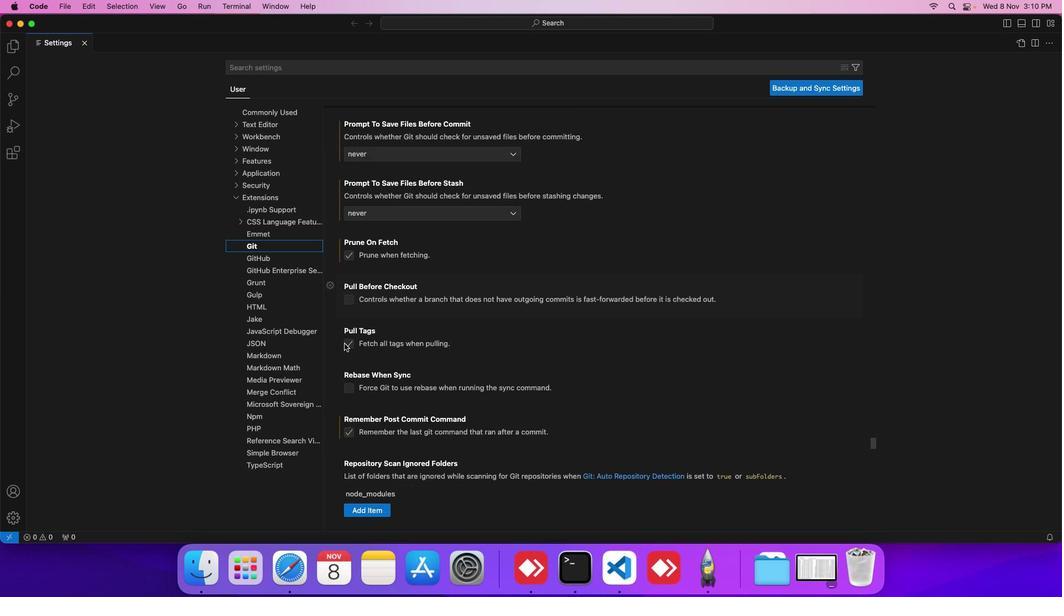 
Action: Mouse scrolled (344, 344) with delta (0, 0)
Screenshot: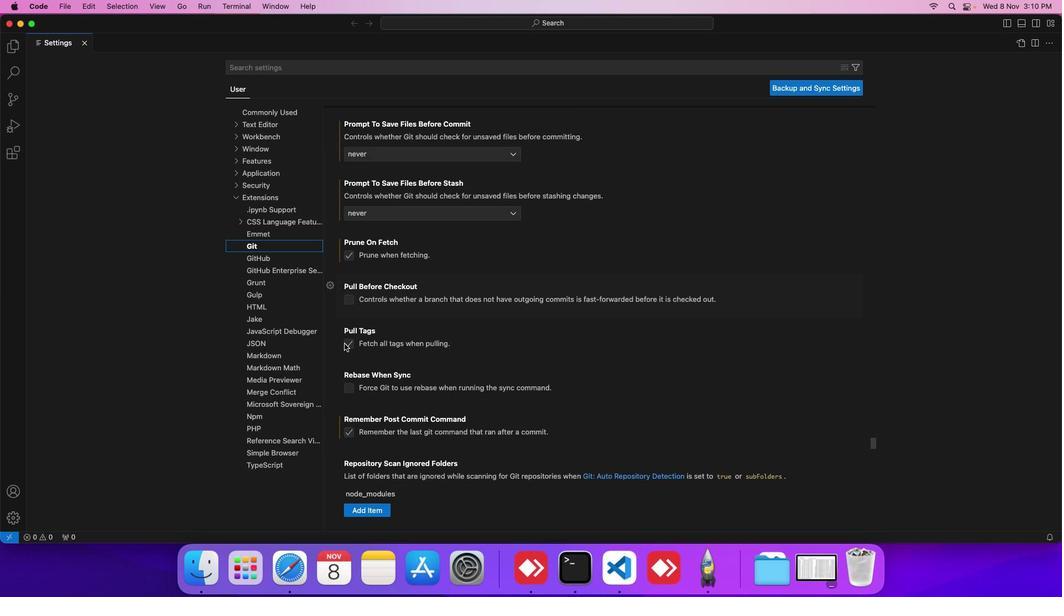 
Action: Mouse scrolled (344, 344) with delta (0, -1)
Screenshot: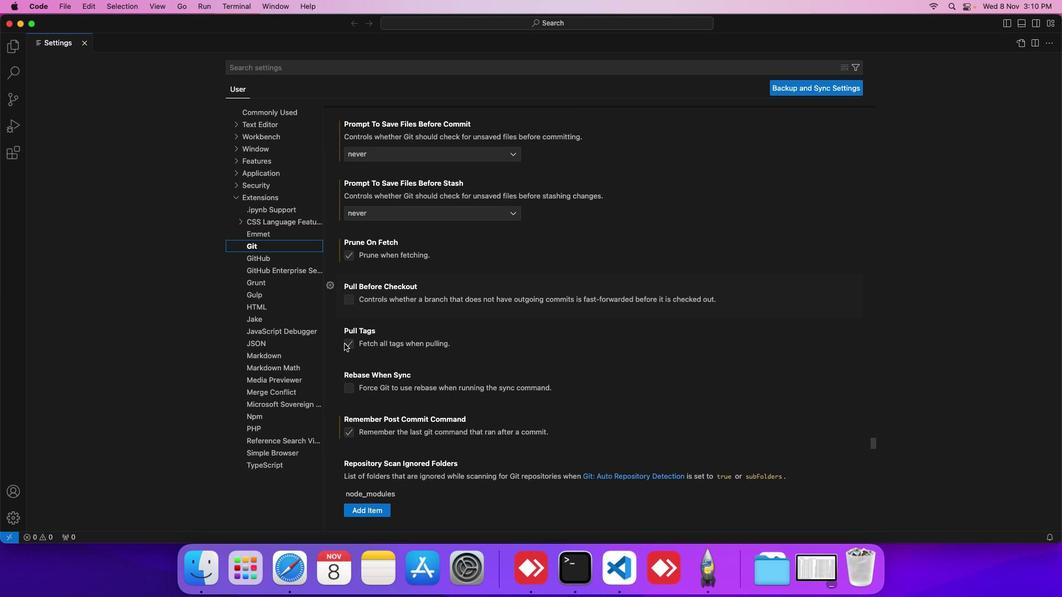 
Action: Mouse scrolled (344, 344) with delta (0, -1)
Screenshot: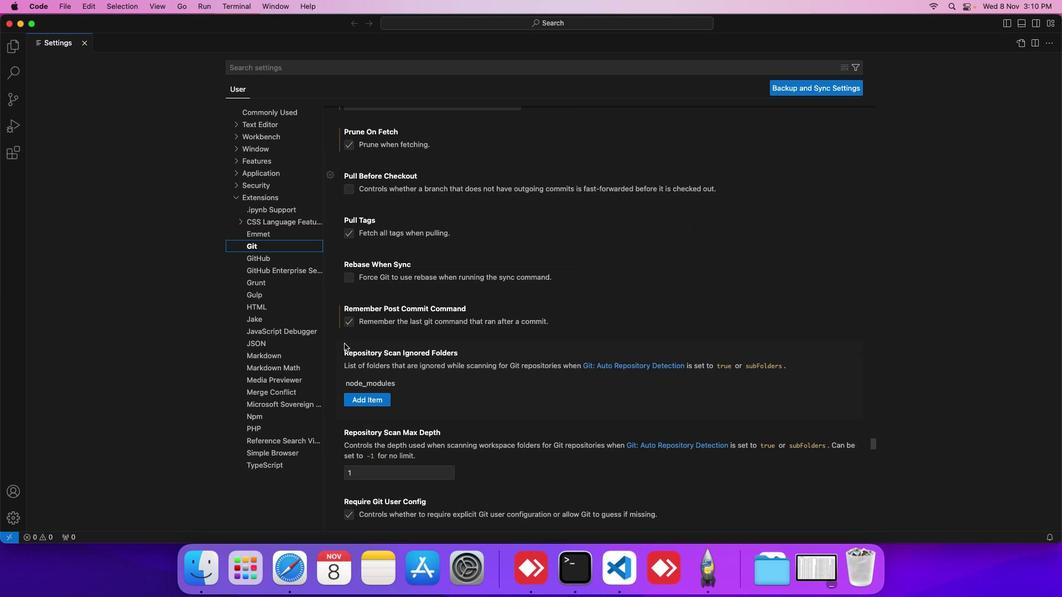 
Action: Mouse scrolled (344, 344) with delta (0, -1)
Screenshot: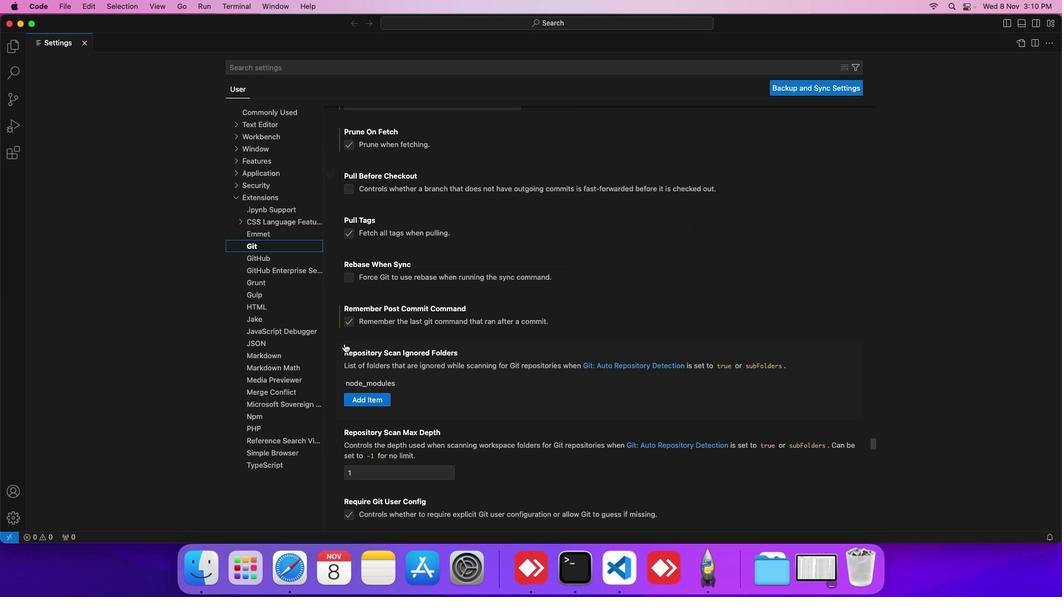 
Action: Mouse scrolled (344, 344) with delta (0, -1)
Screenshot: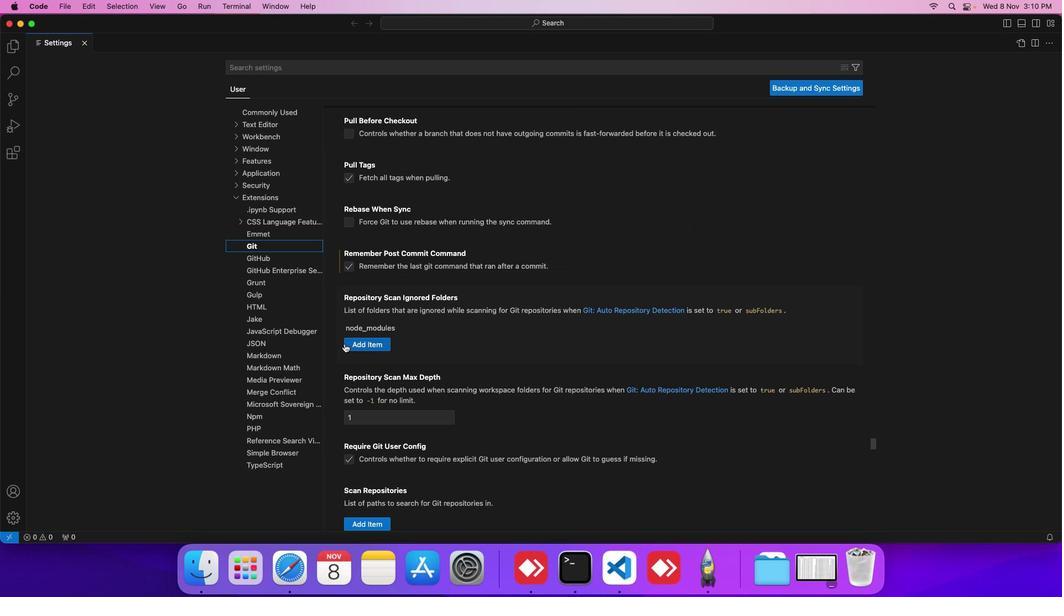 
Action: Mouse scrolled (344, 344) with delta (0, 0)
Screenshot: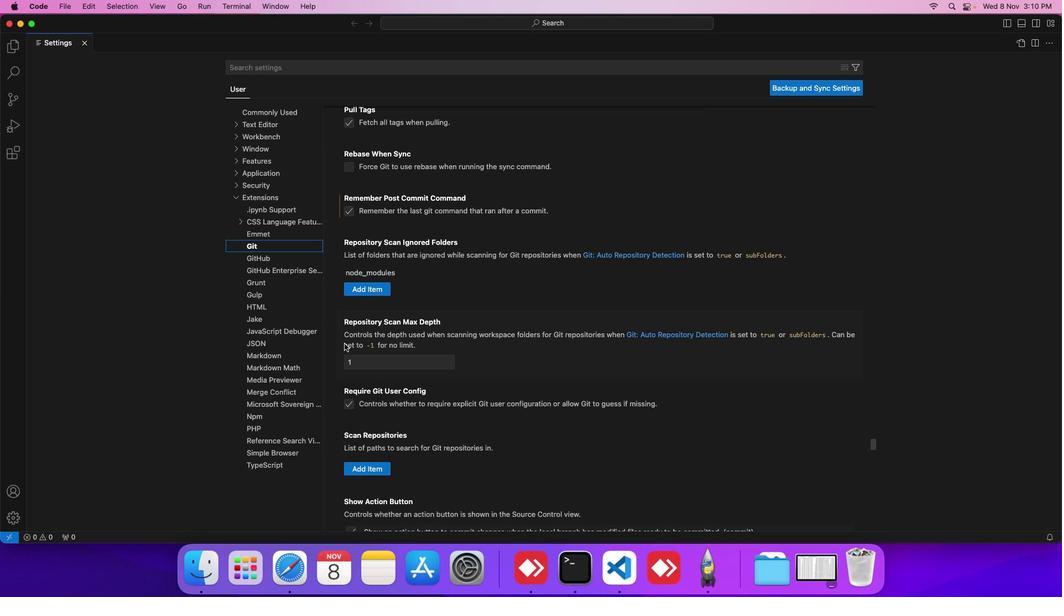 
Action: Mouse scrolled (344, 344) with delta (0, 0)
Screenshot: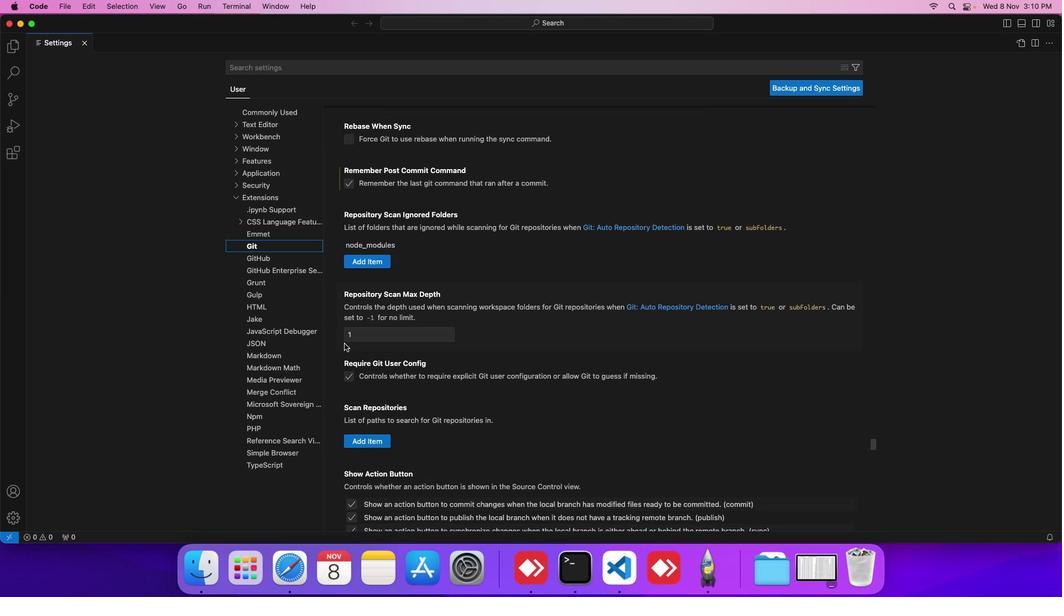 
Action: Mouse scrolled (344, 344) with delta (0, 0)
Screenshot: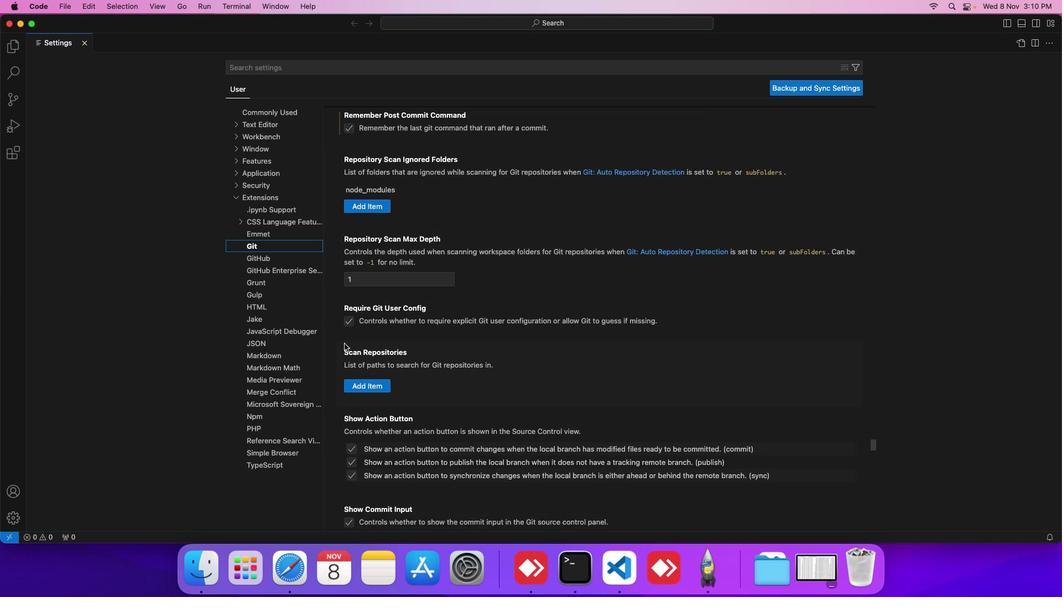 
Action: Mouse scrolled (344, 344) with delta (0, -1)
Screenshot: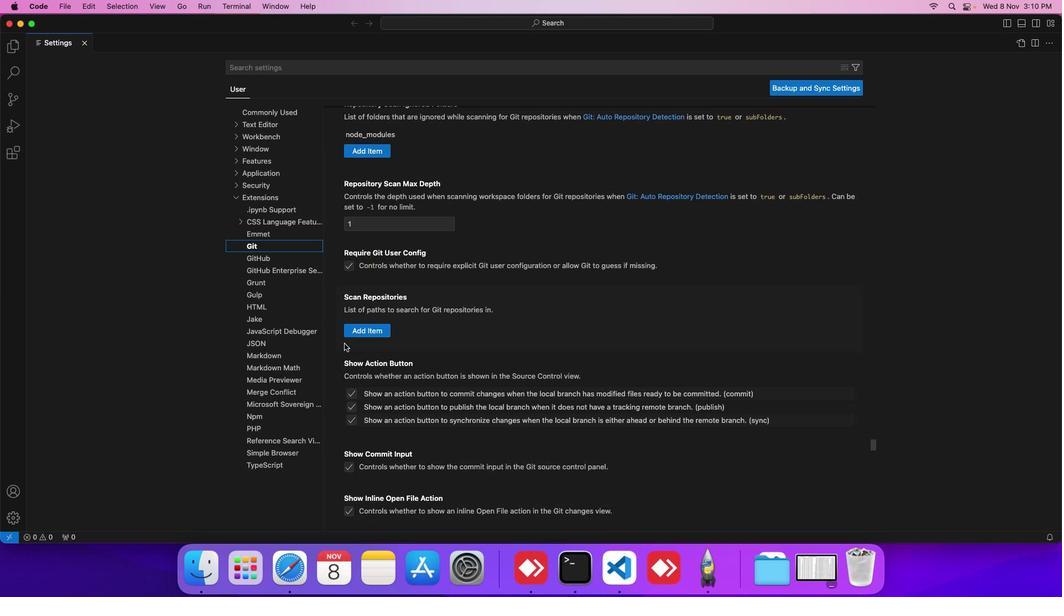 
Action: Mouse scrolled (344, 344) with delta (0, -1)
Screenshot: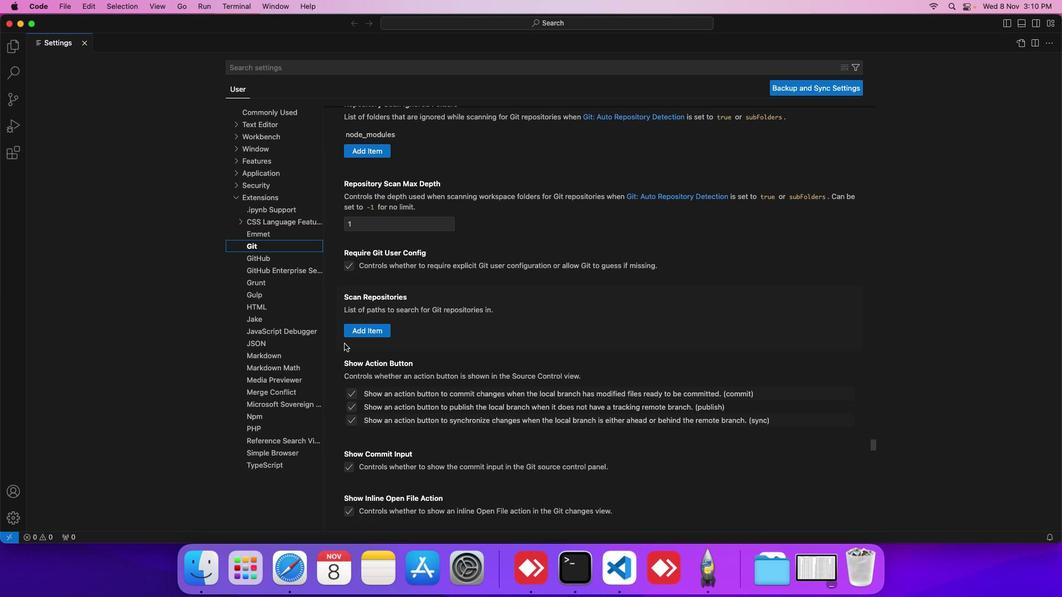 
Action: Mouse scrolled (344, 344) with delta (0, 0)
Screenshot: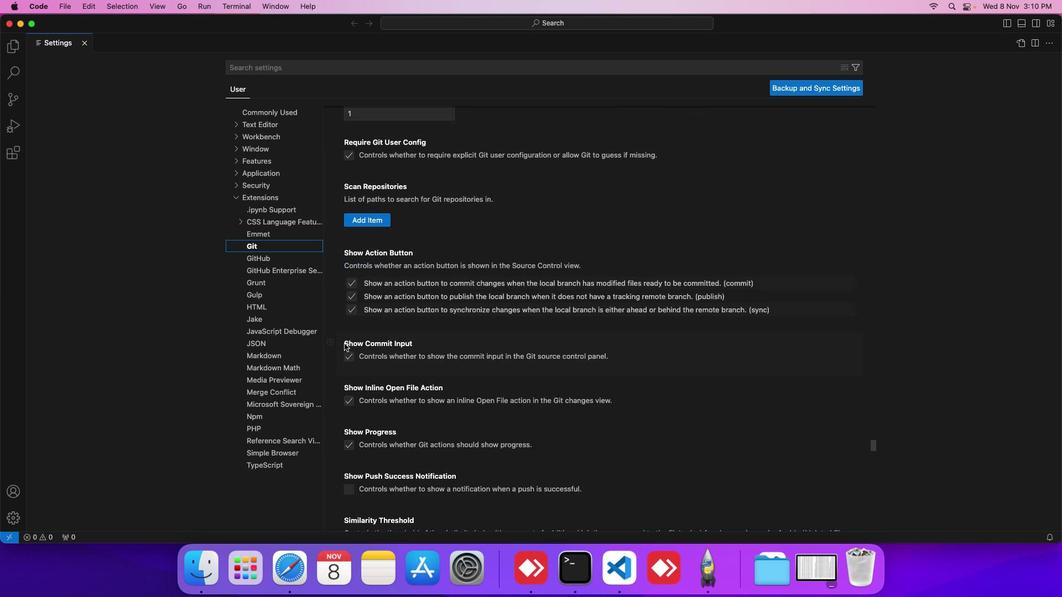 
Action: Mouse scrolled (344, 344) with delta (0, 0)
Screenshot: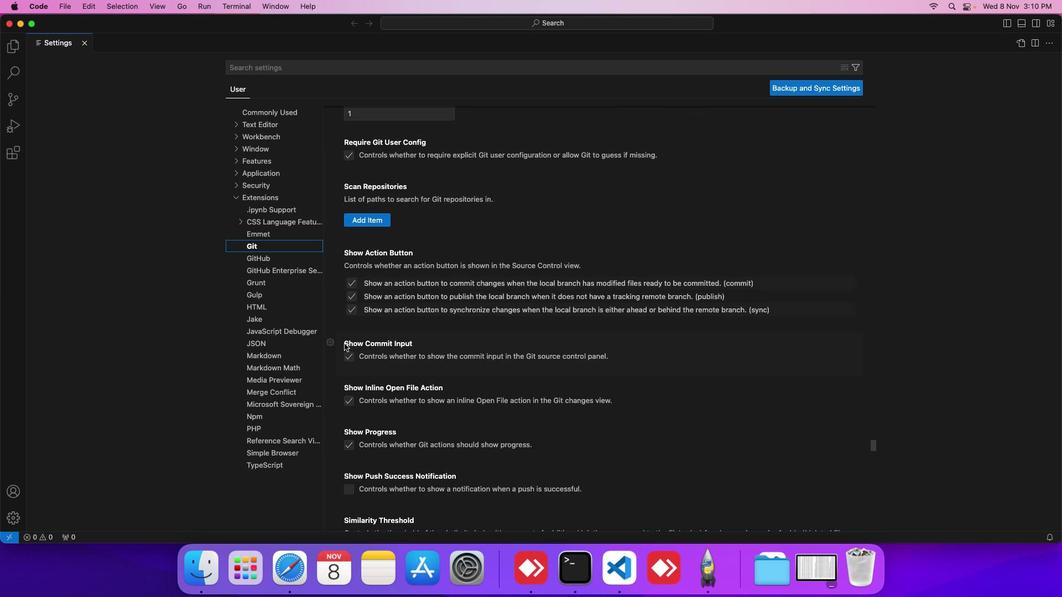 
Action: Mouse scrolled (344, 344) with delta (0, -1)
Screenshot: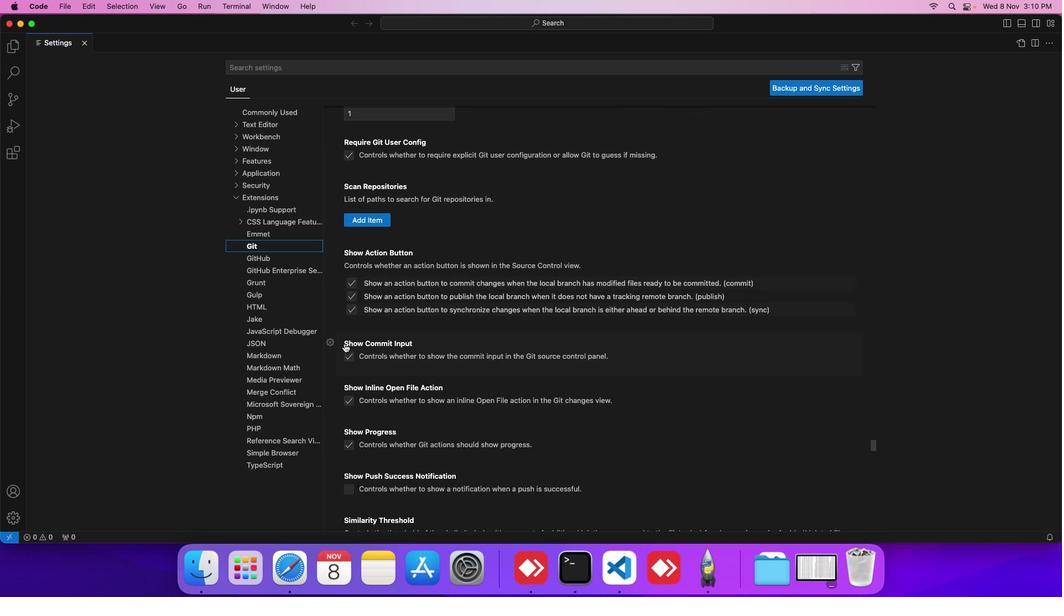 
Action: Mouse scrolled (344, 344) with delta (0, -1)
Screenshot: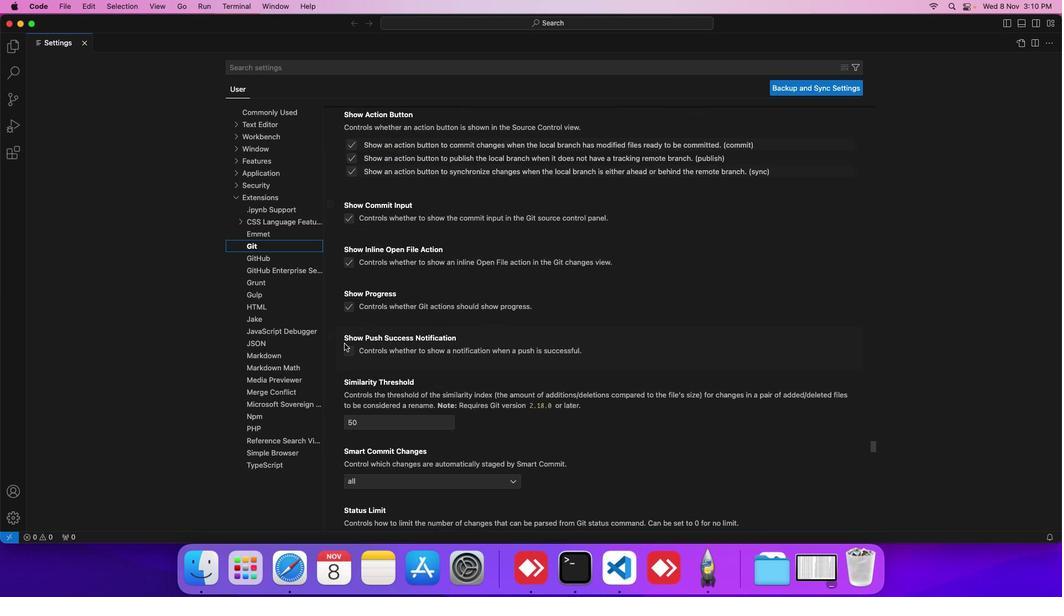 
Action: Mouse scrolled (344, 344) with delta (0, -1)
Screenshot: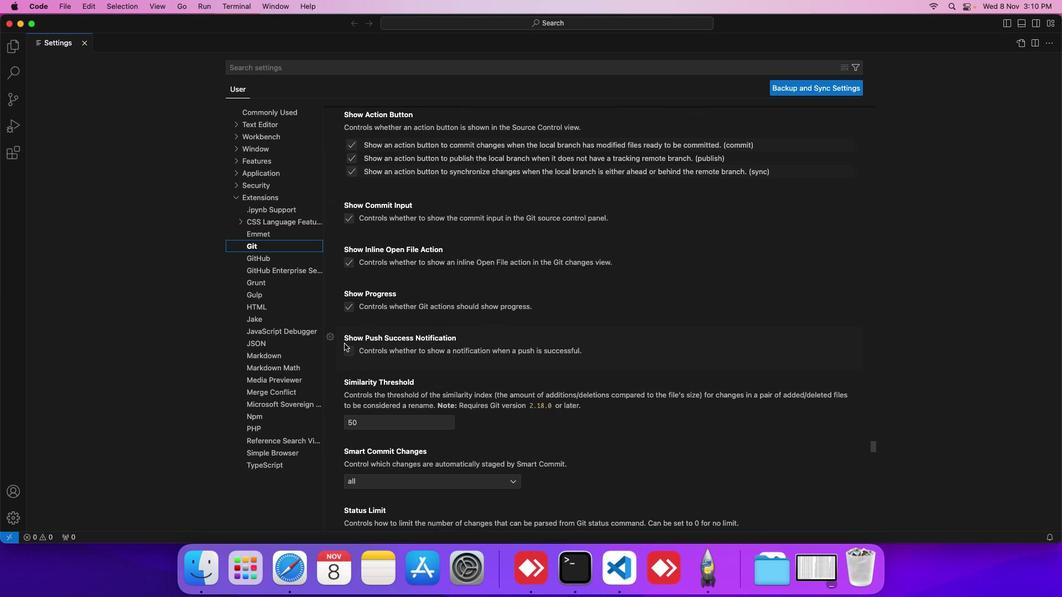 
Action: Mouse scrolled (344, 344) with delta (0, -1)
Screenshot: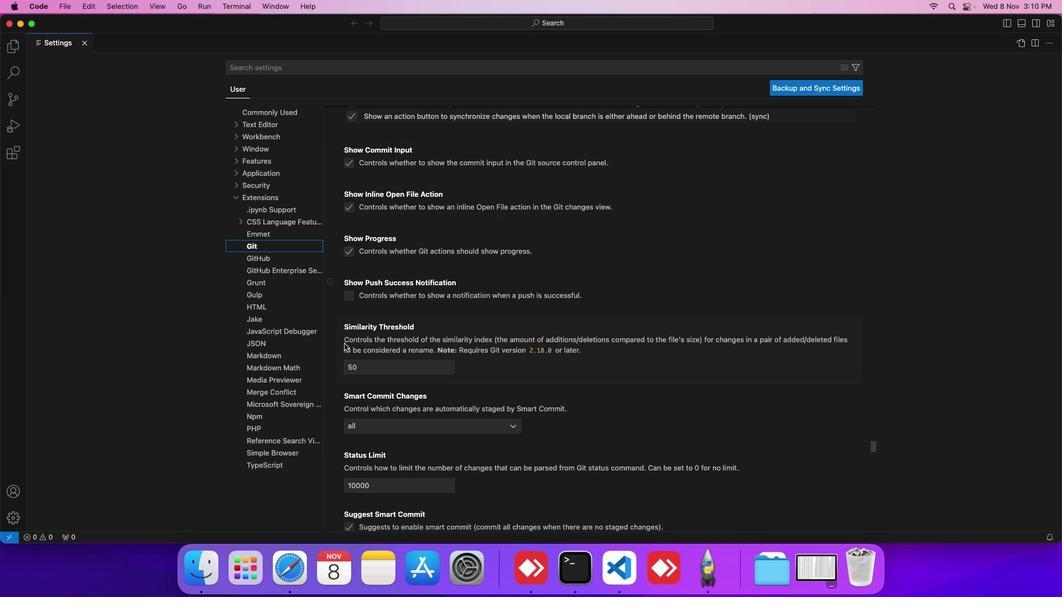 
Action: Mouse scrolled (344, 344) with delta (0, 0)
Screenshot: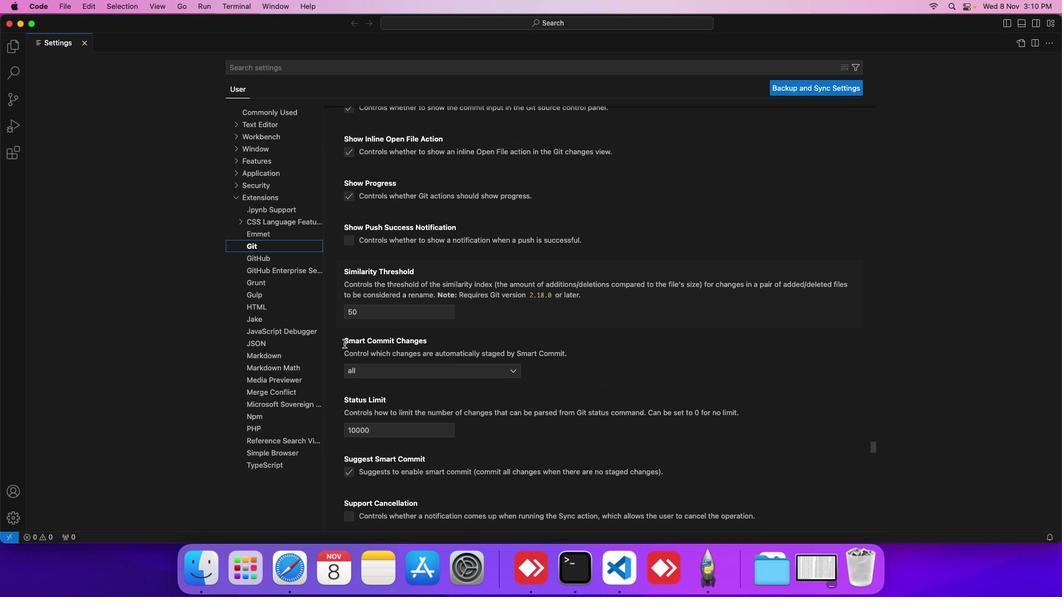 
Action: Mouse scrolled (344, 344) with delta (0, 0)
Screenshot: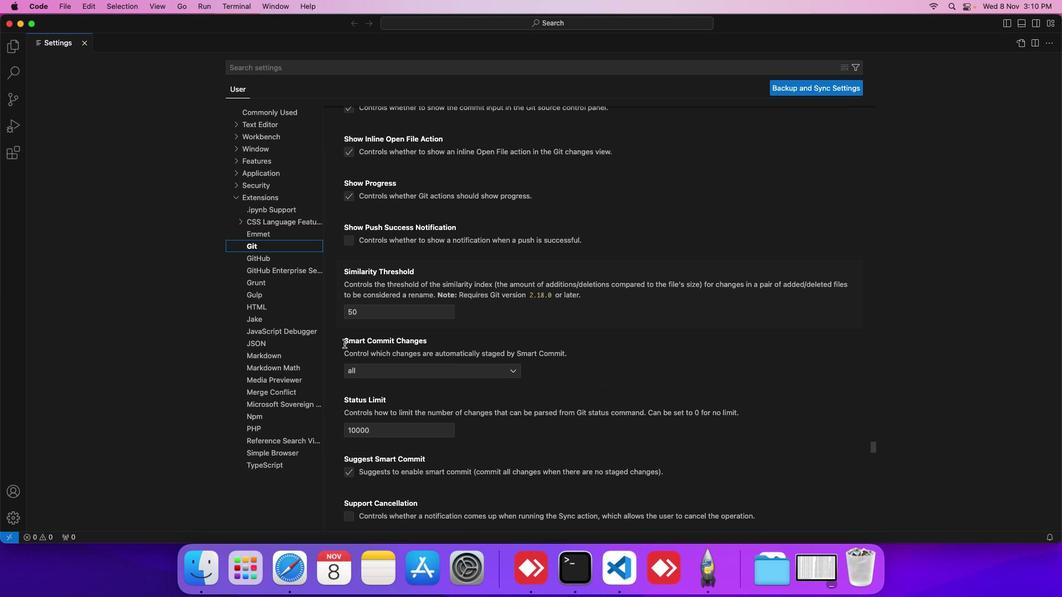
Action: Mouse scrolled (344, 344) with delta (0, 0)
Screenshot: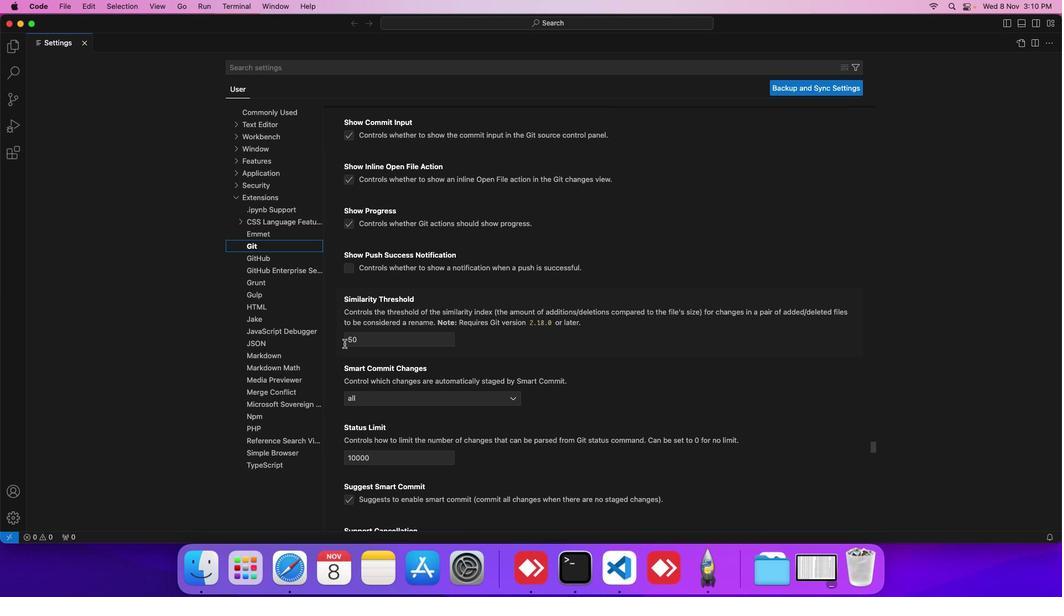 
Action: Mouse scrolled (344, 344) with delta (0, 0)
Screenshot: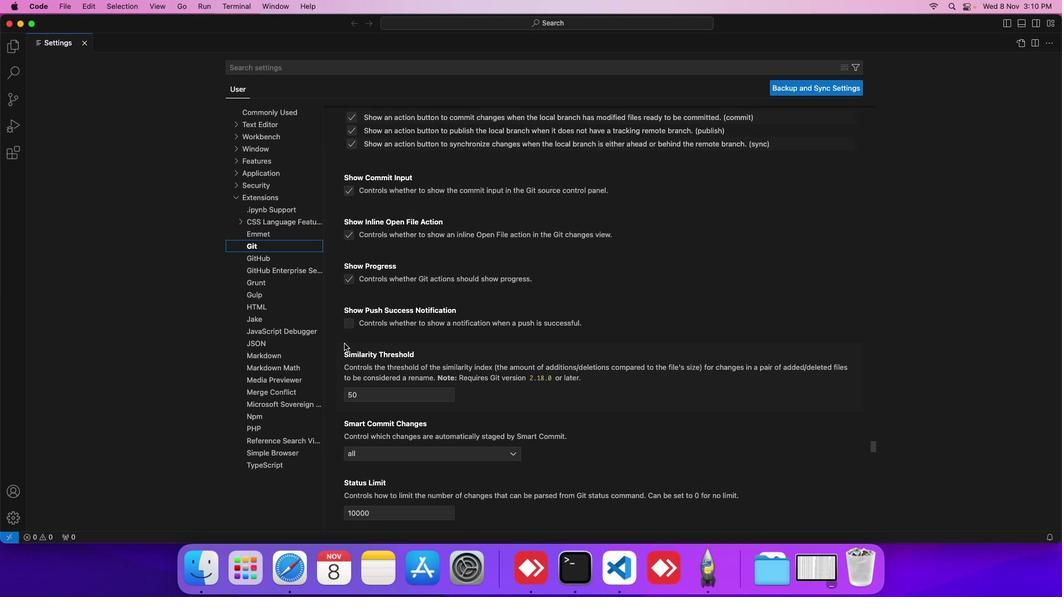 
Action: Mouse scrolled (344, 344) with delta (0, 0)
Screenshot: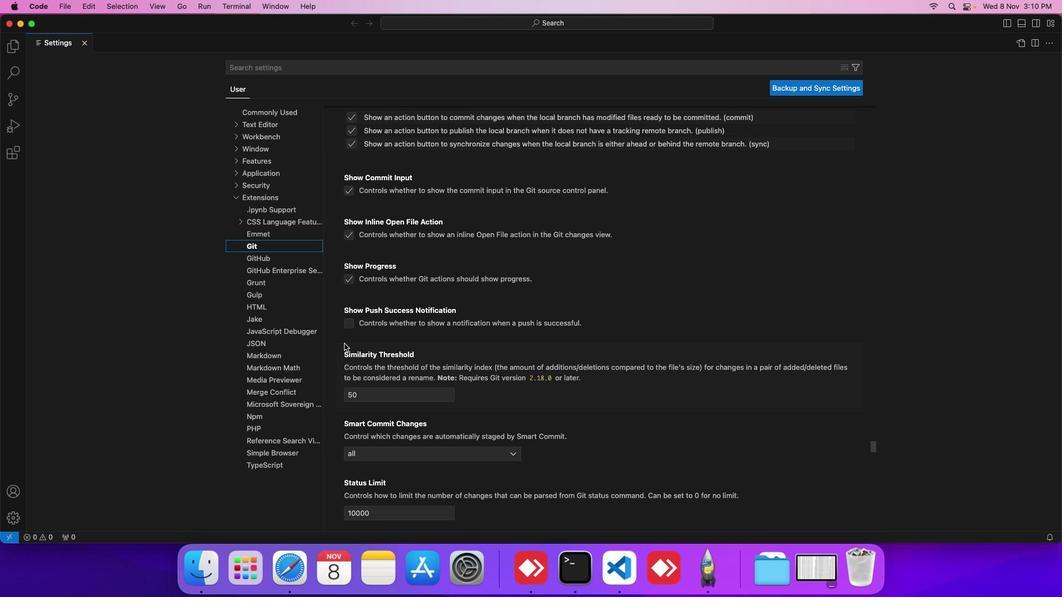 
Action: Mouse moved to (350, 277)
Screenshot: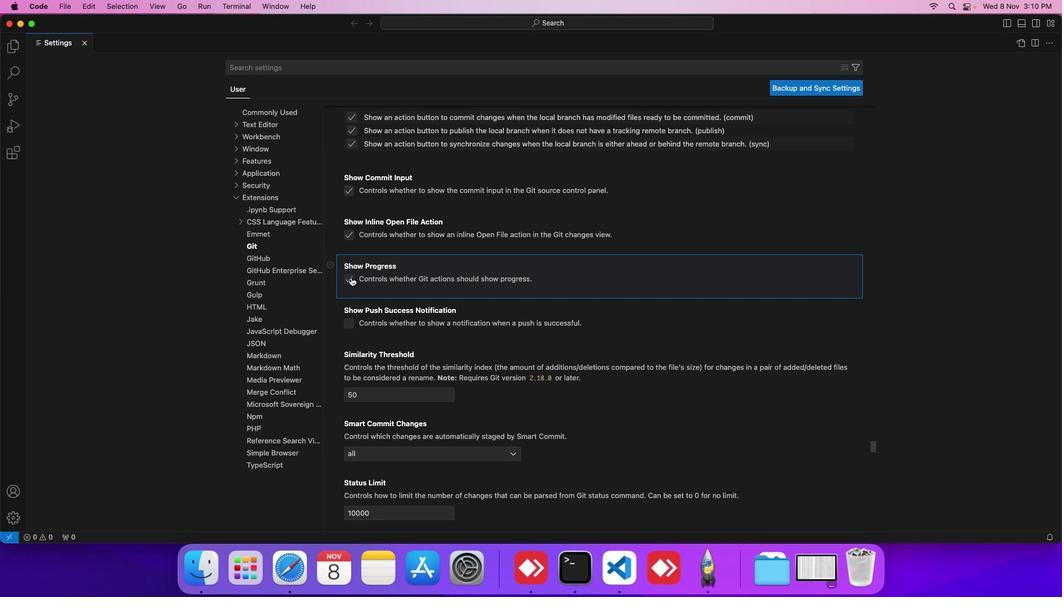 
Action: Mouse pressed left at (350, 277)
Screenshot: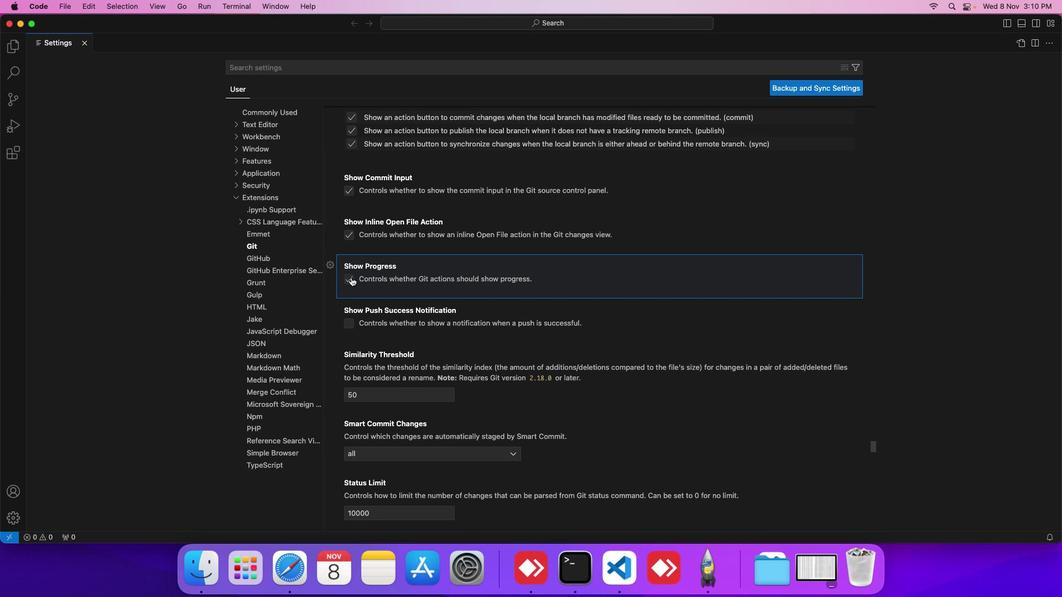 
Action: Mouse moved to (394, 288)
Screenshot: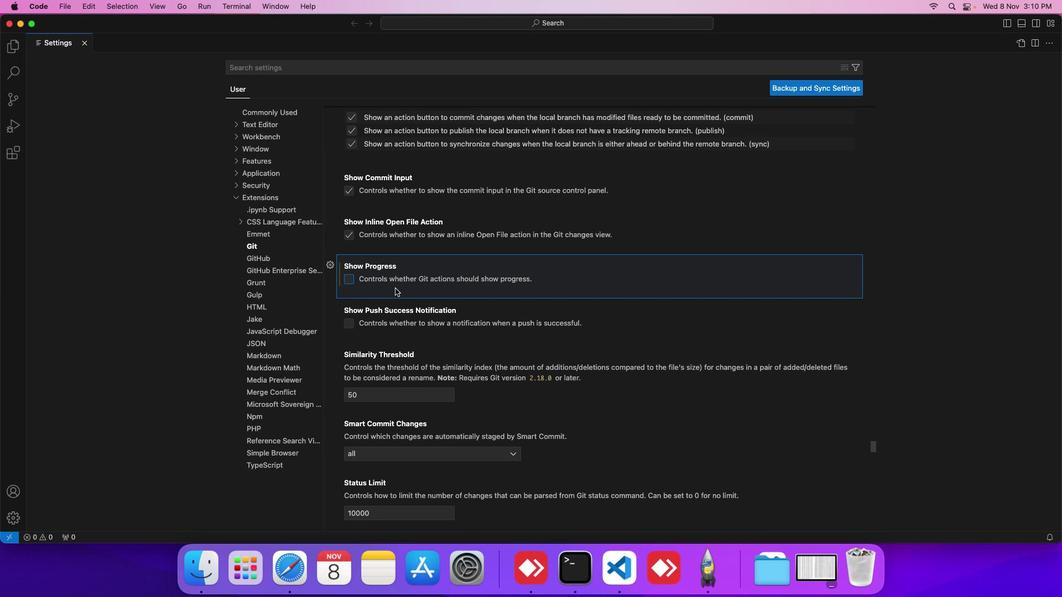 
